 Task: Check the average views per listing of basement in the last 3 years.
Action: Mouse moved to (980, 215)
Screenshot: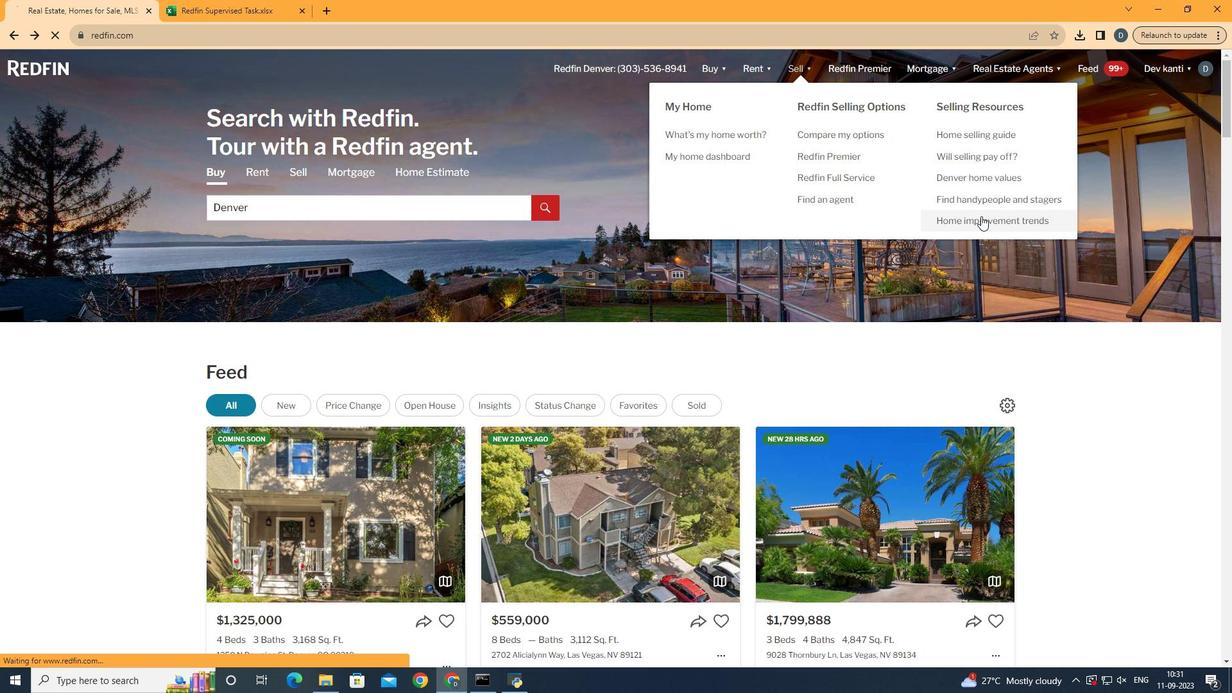 
Action: Mouse pressed left at (980, 215)
Screenshot: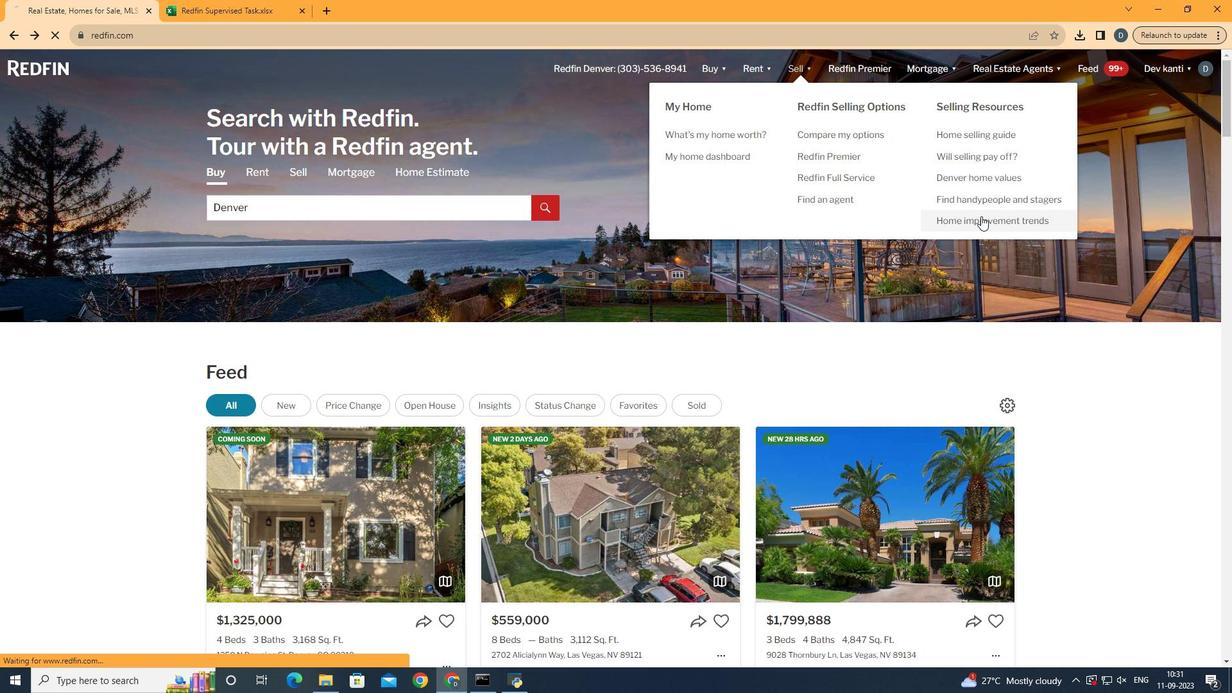 
Action: Mouse moved to (315, 238)
Screenshot: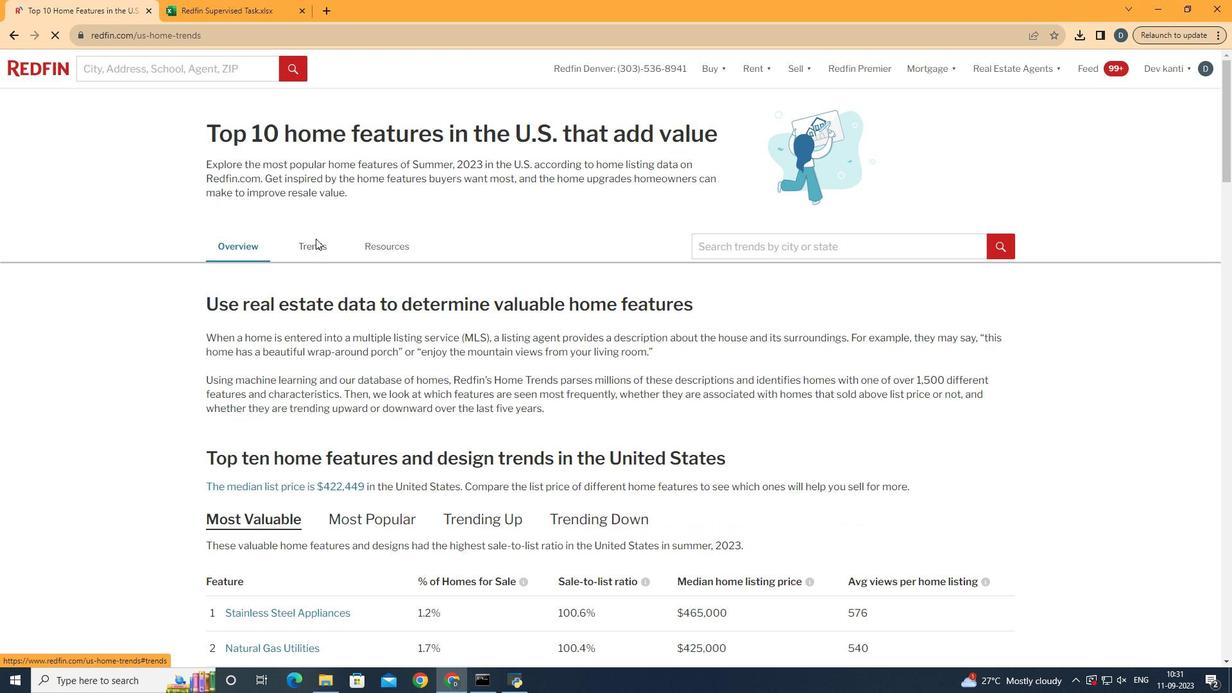 
Action: Mouse pressed left at (315, 238)
Screenshot: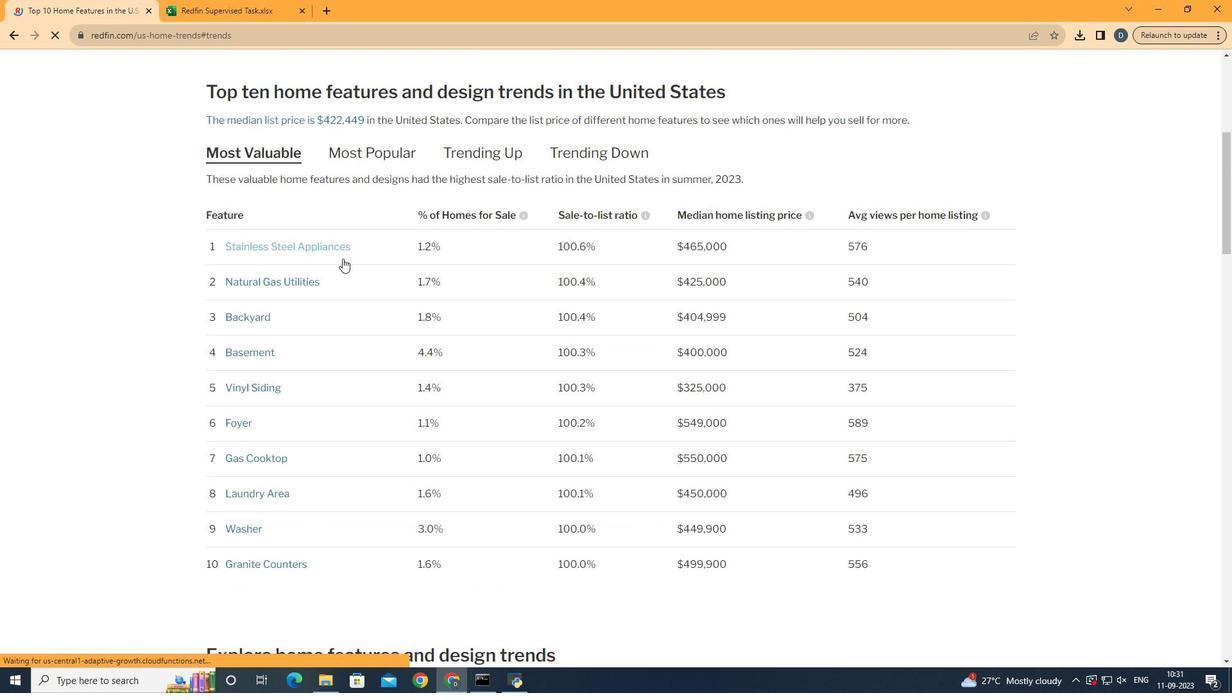 
Action: Mouse moved to (598, 319)
Screenshot: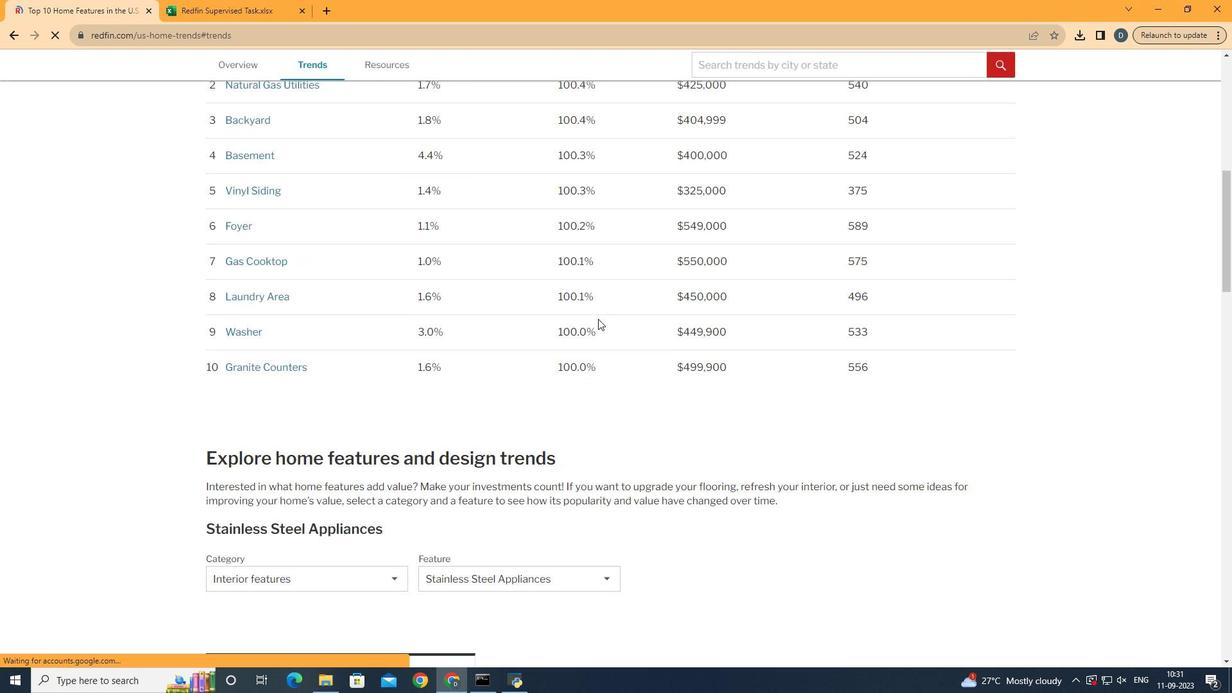 
Action: Mouse scrolled (598, 318) with delta (0, 0)
Screenshot: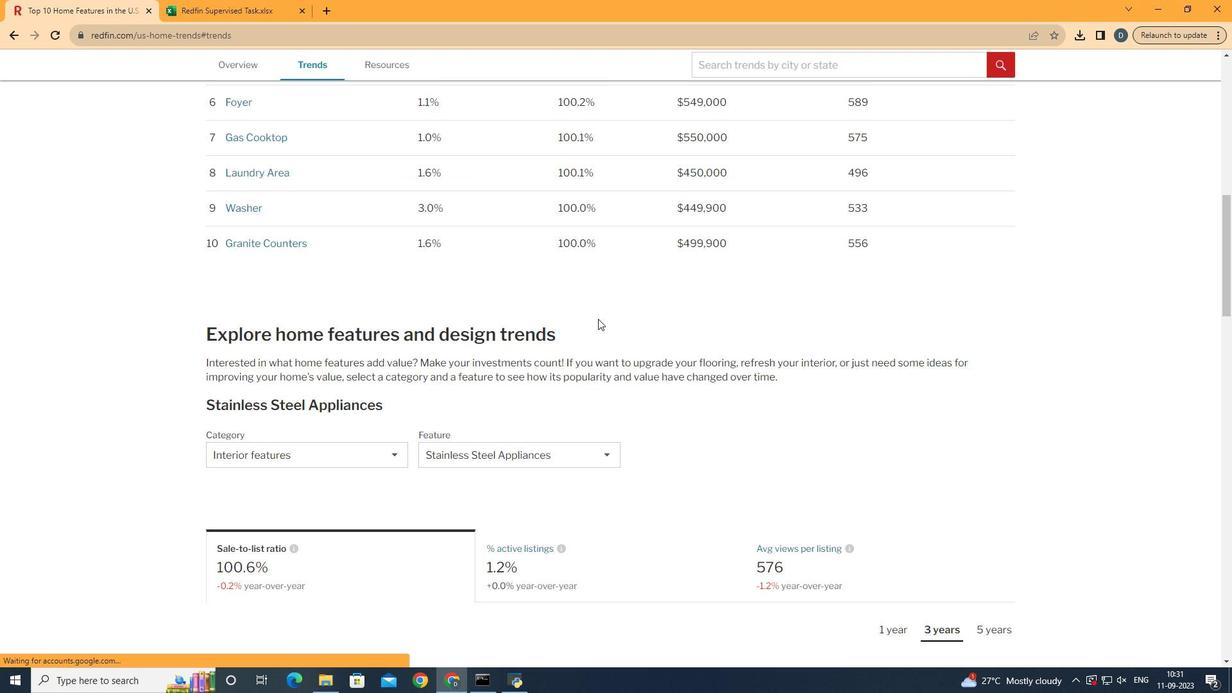 
Action: Mouse scrolled (598, 318) with delta (0, 0)
Screenshot: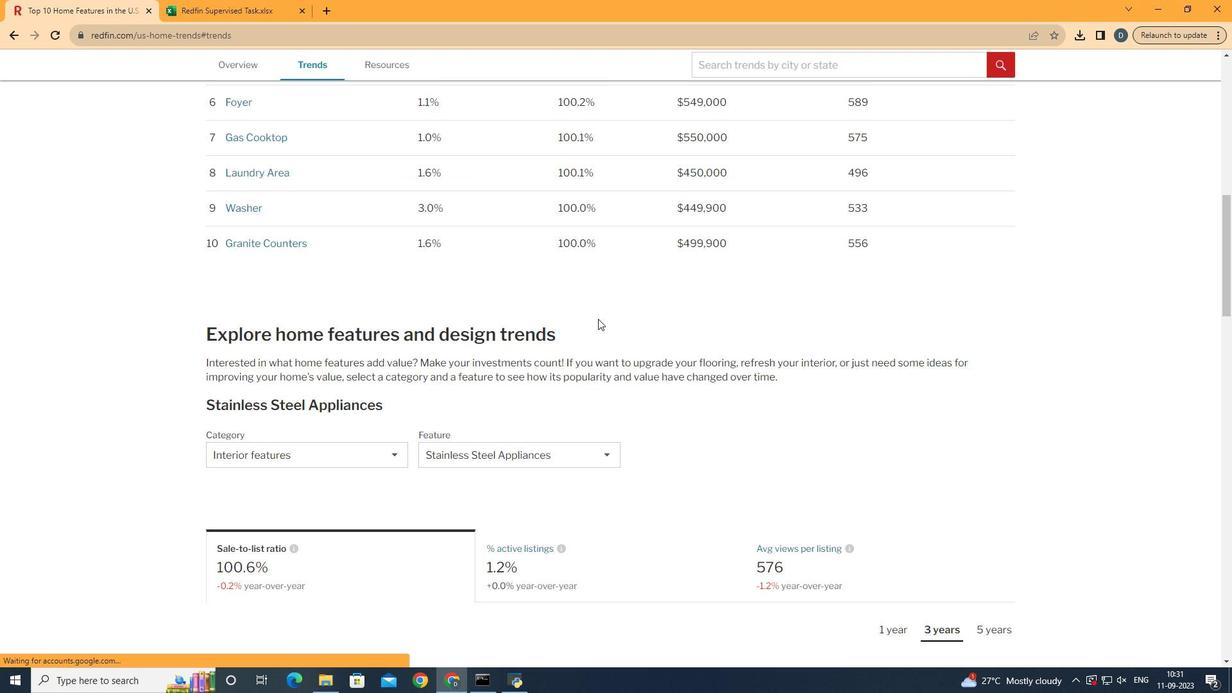
Action: Mouse scrolled (598, 318) with delta (0, 0)
Screenshot: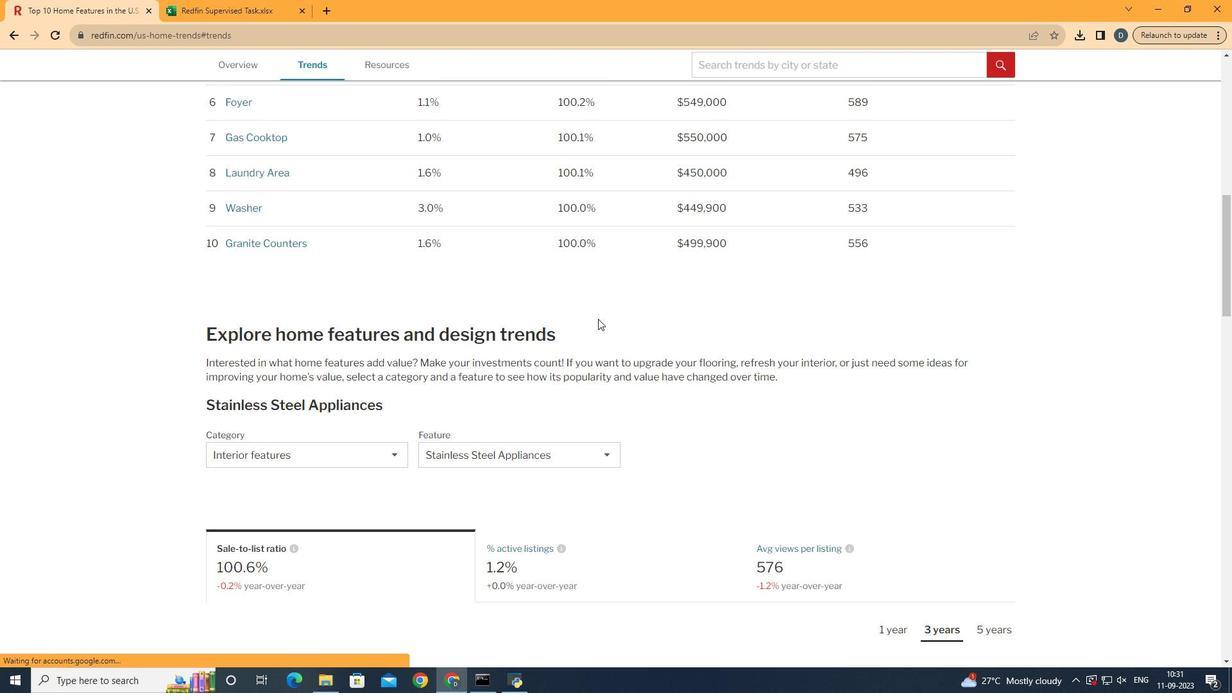 
Action: Mouse scrolled (598, 318) with delta (0, 0)
Screenshot: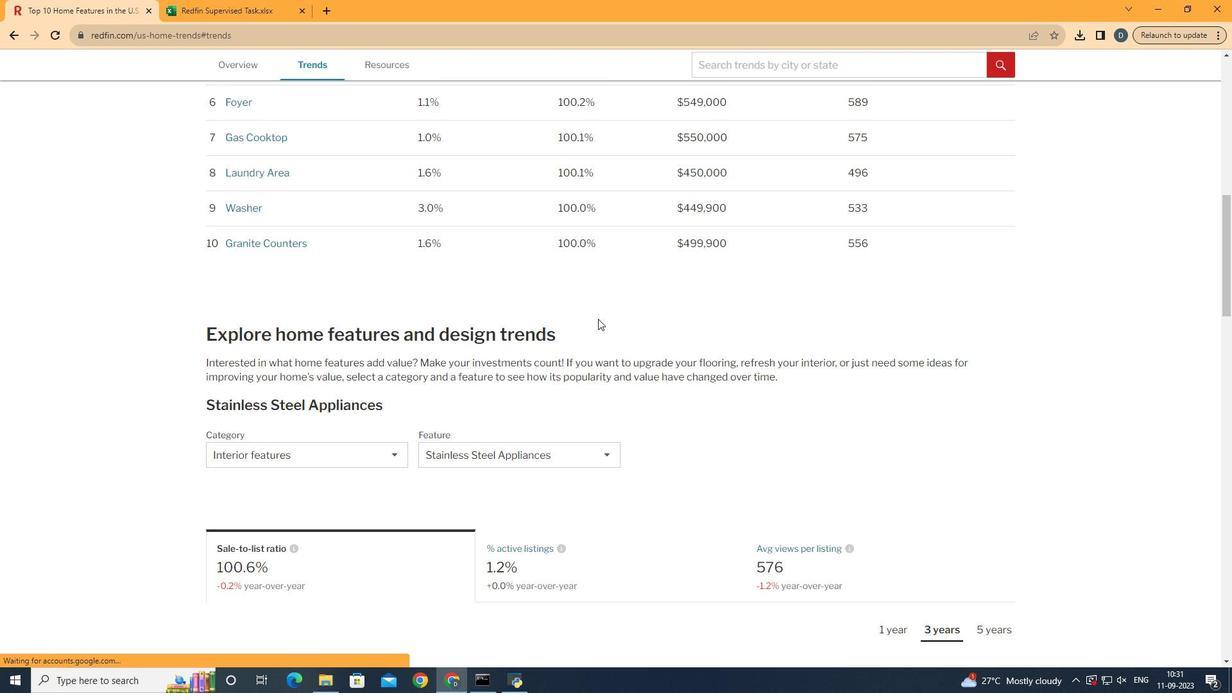 
Action: Mouse scrolled (598, 318) with delta (0, 0)
Screenshot: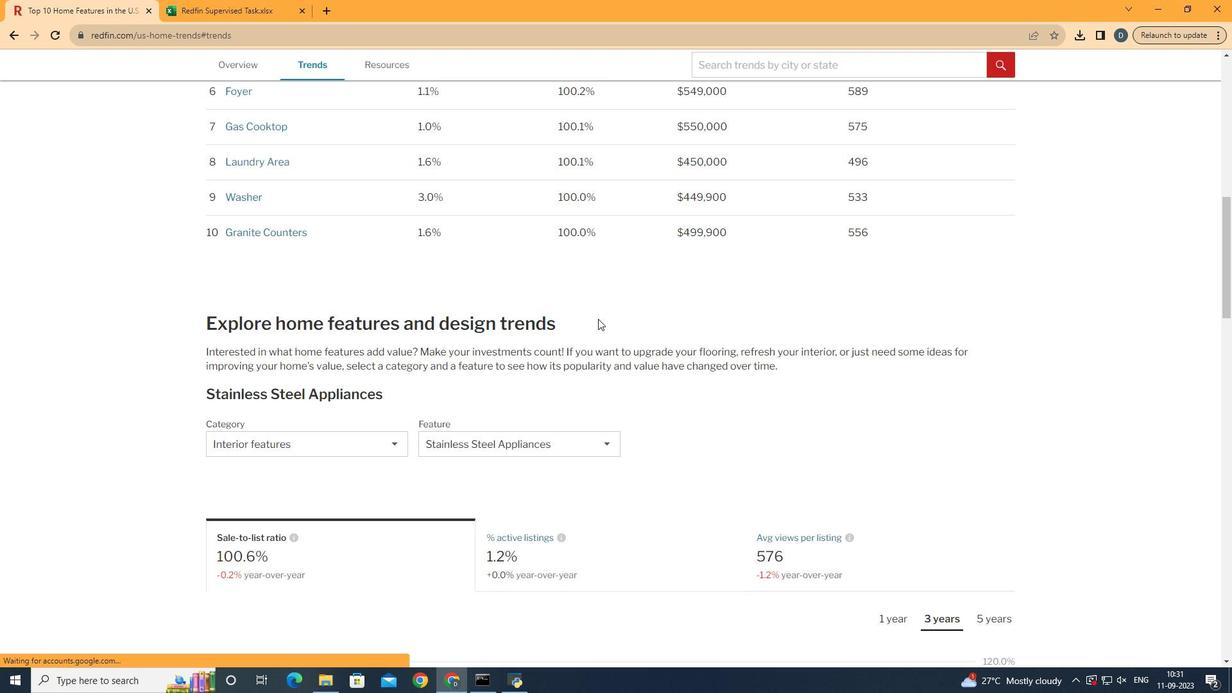 
Action: Mouse scrolled (598, 318) with delta (0, 0)
Screenshot: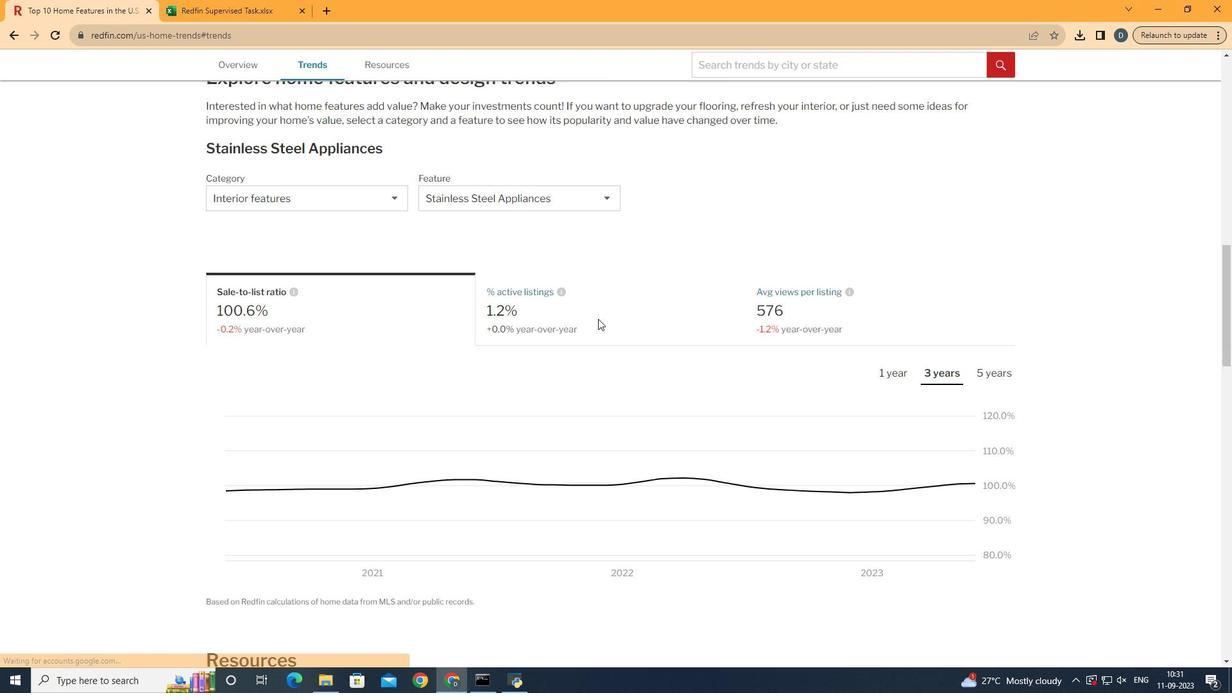 
Action: Mouse scrolled (598, 318) with delta (0, 0)
Screenshot: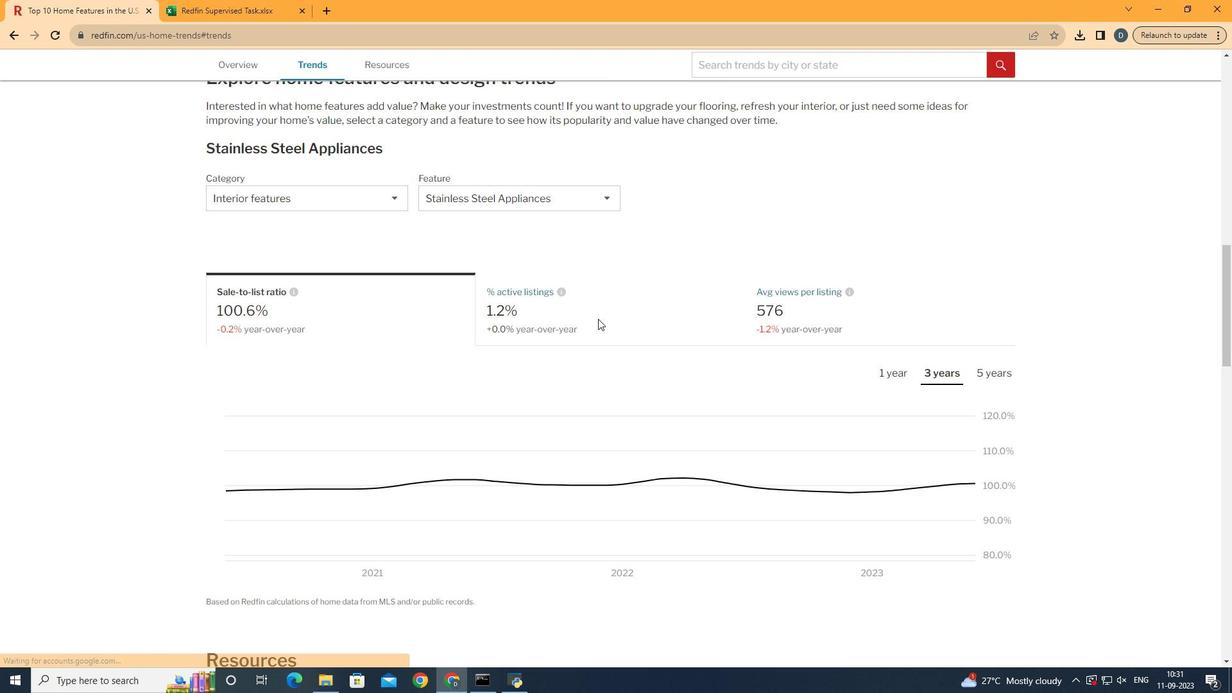 
Action: Mouse scrolled (598, 318) with delta (0, 0)
Screenshot: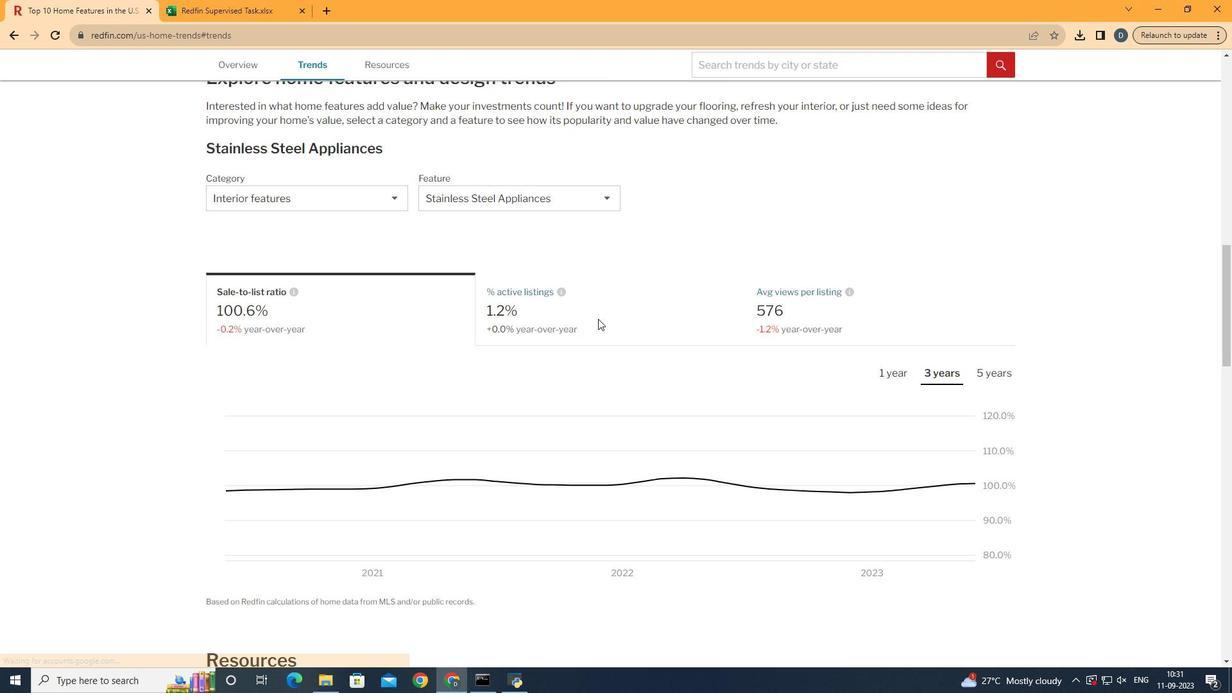 
Action: Mouse scrolled (598, 318) with delta (0, 0)
Screenshot: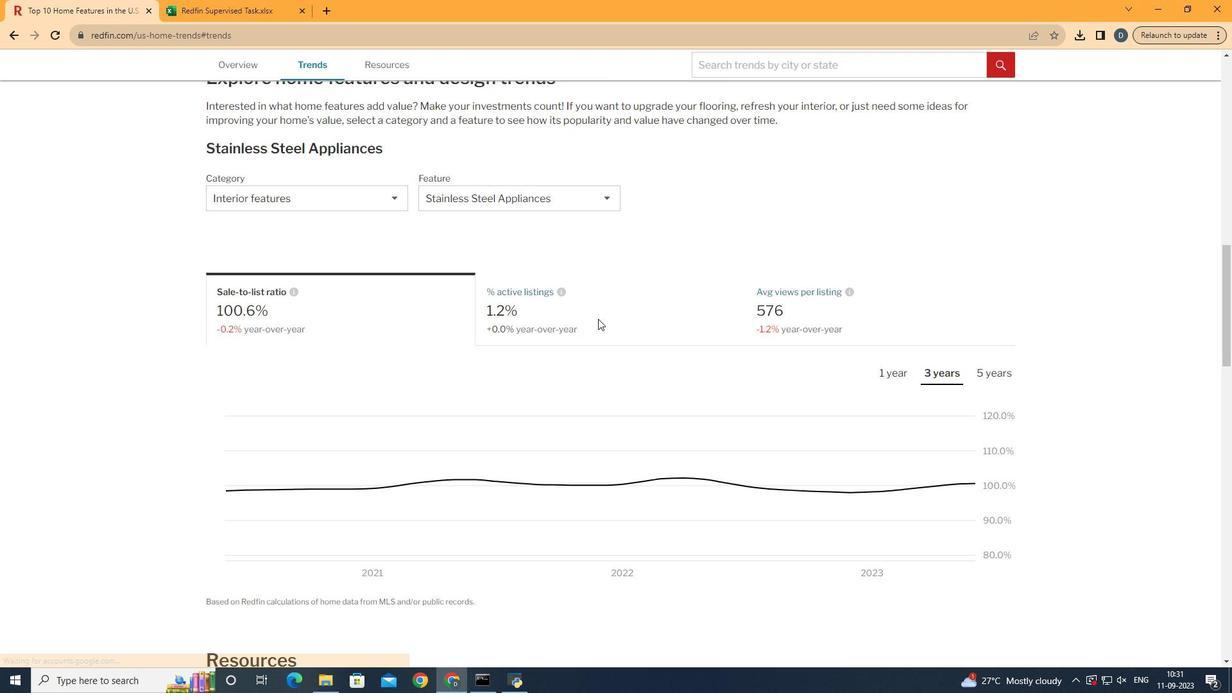 
Action: Mouse moved to (279, 191)
Screenshot: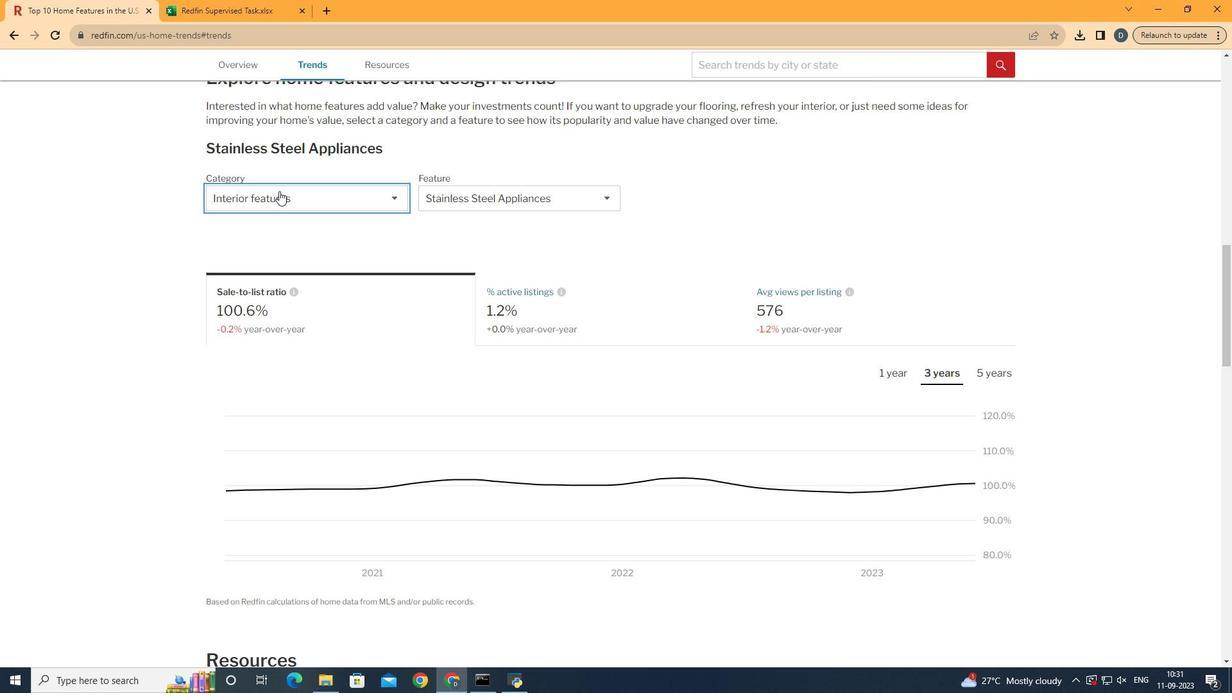 
Action: Mouse pressed left at (279, 191)
Screenshot: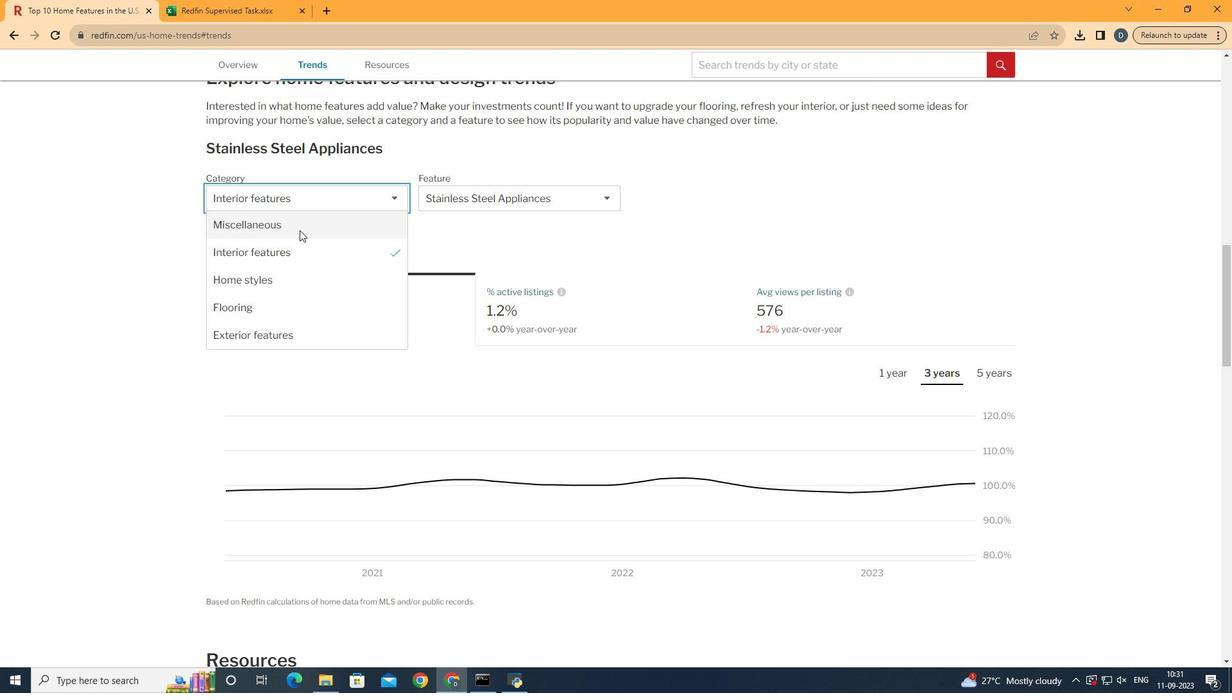 
Action: Mouse moved to (301, 259)
Screenshot: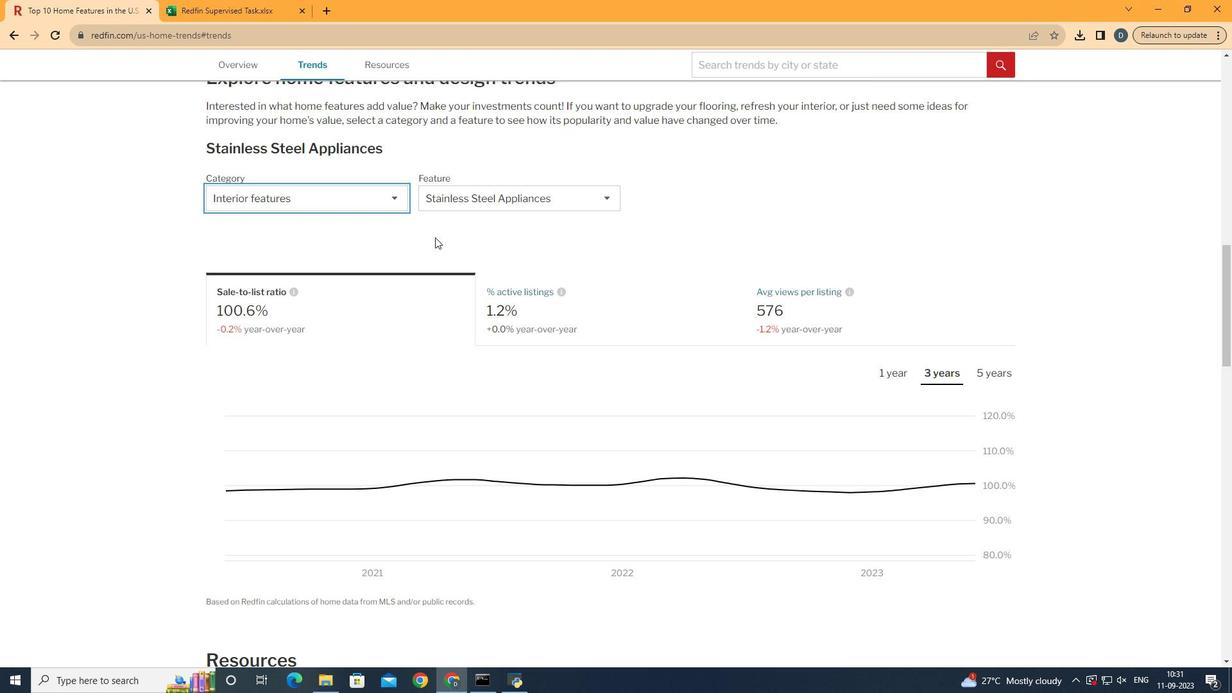 
Action: Mouse pressed left at (301, 259)
Screenshot: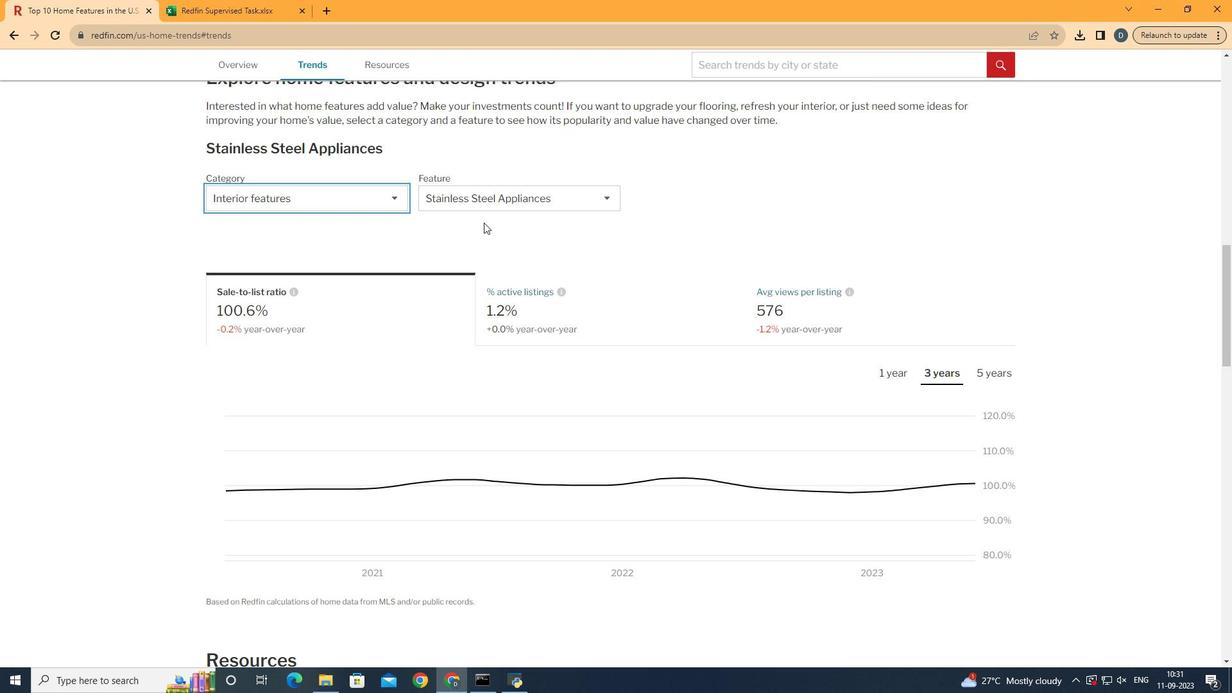 
Action: Mouse moved to (496, 203)
Screenshot: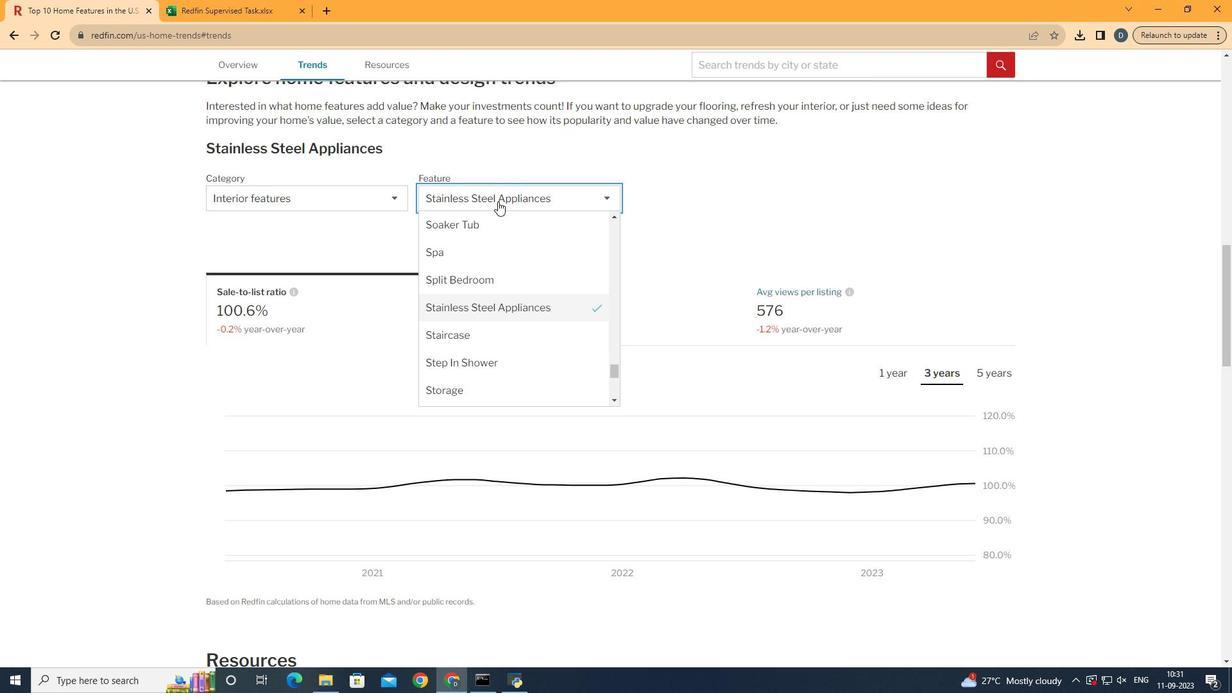 
Action: Mouse pressed left at (496, 203)
Screenshot: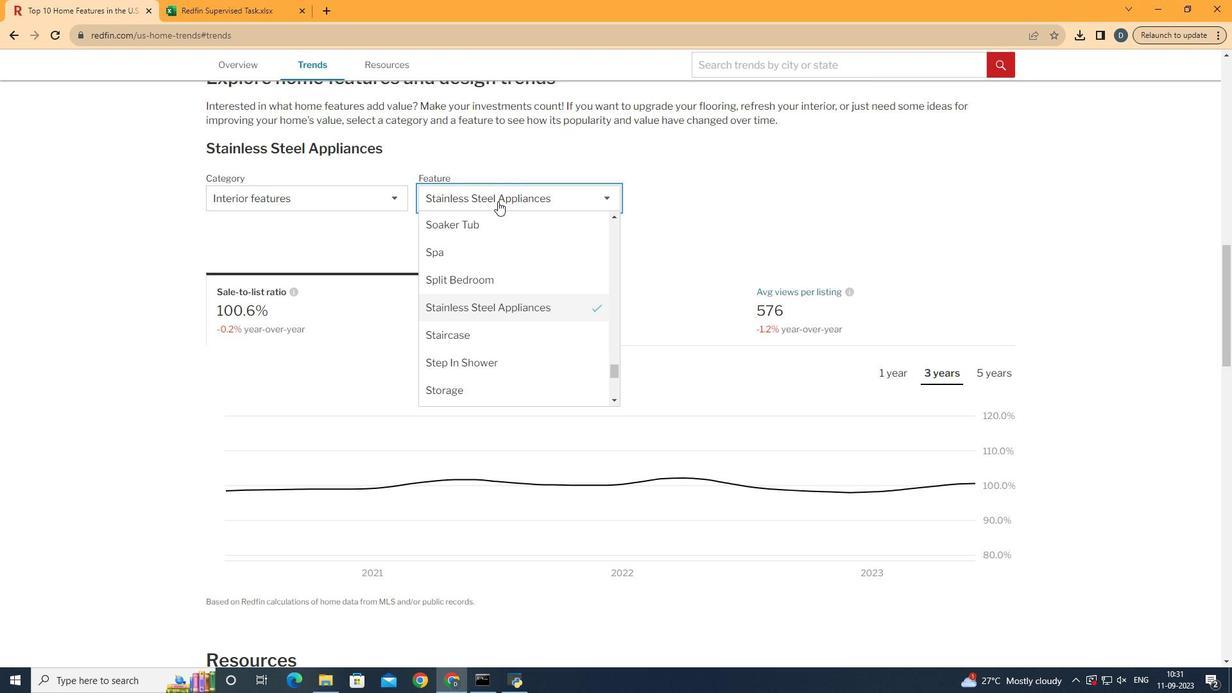 
Action: Mouse moved to (559, 351)
Screenshot: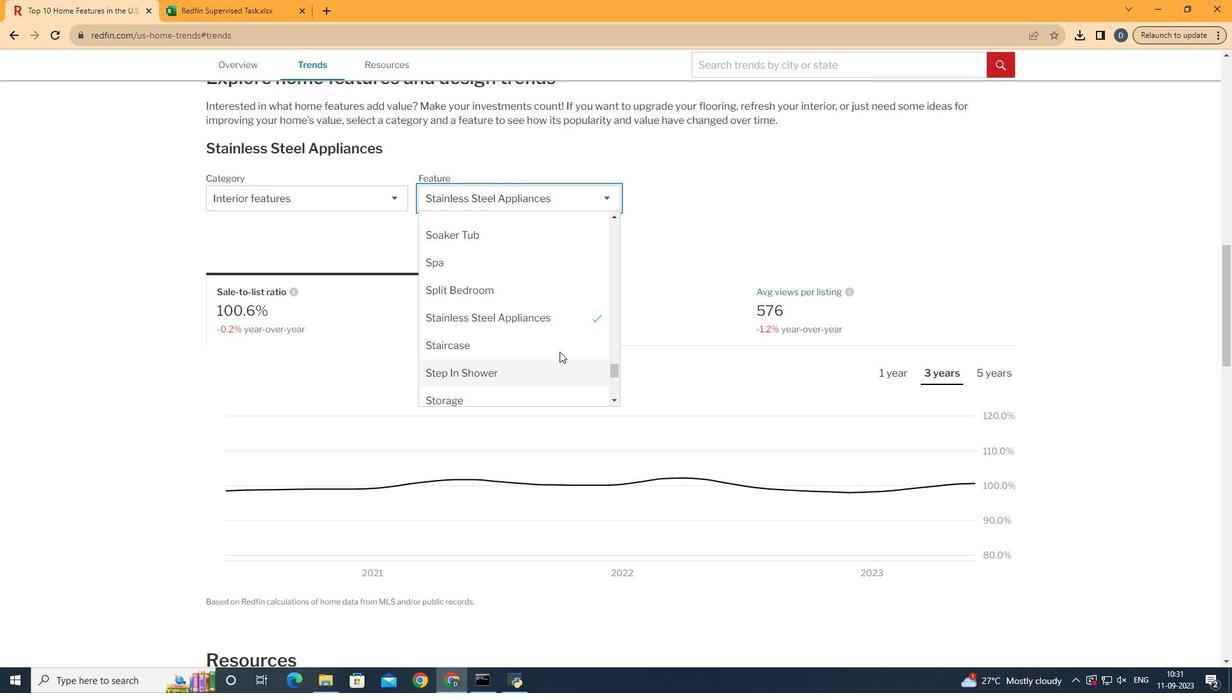 
Action: Mouse scrolled (559, 352) with delta (0, 0)
Screenshot: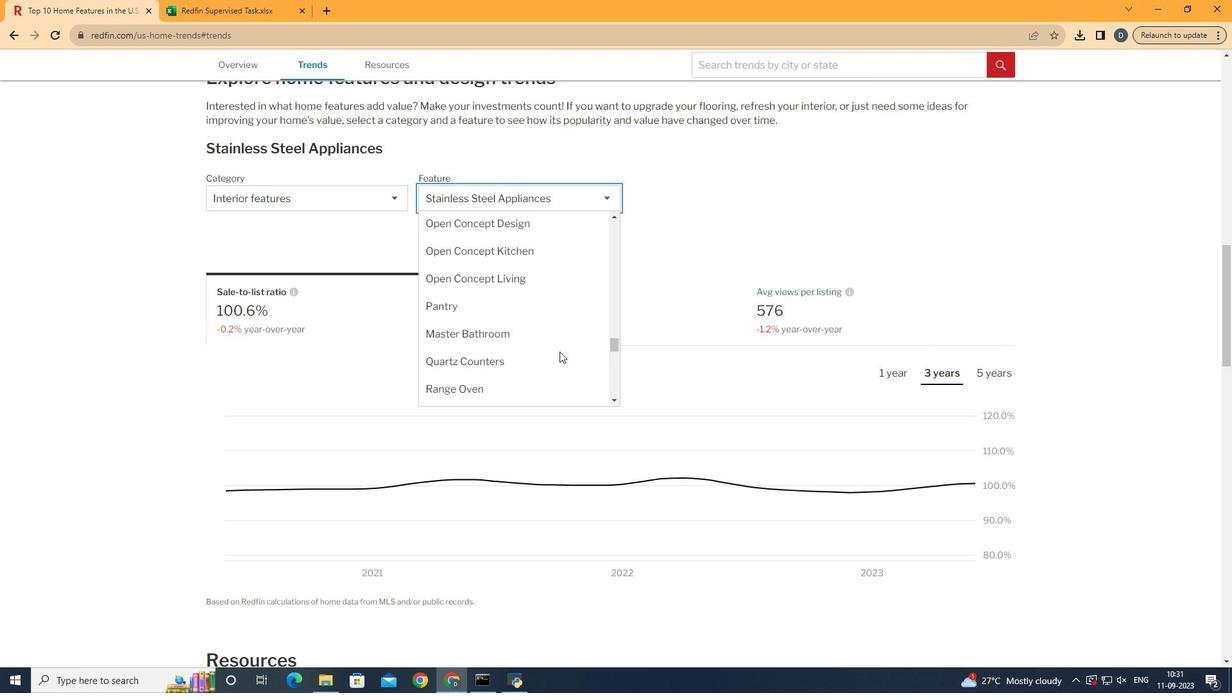 
Action: Mouse scrolled (559, 352) with delta (0, 0)
Screenshot: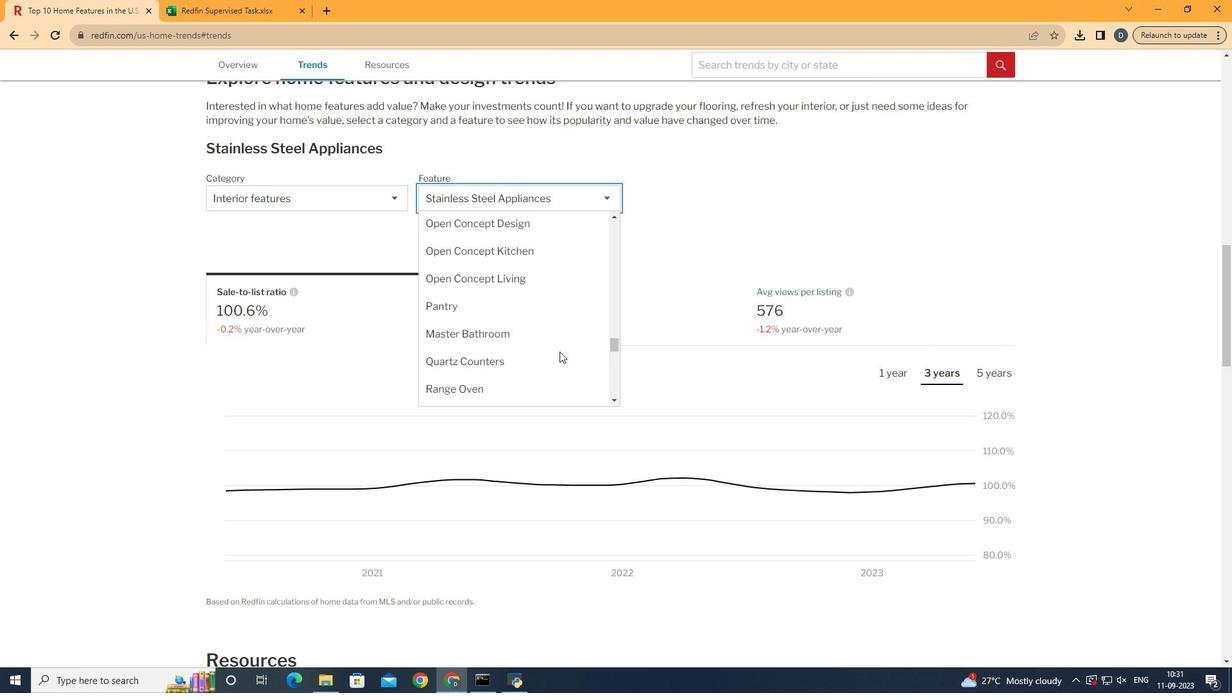 
Action: Mouse scrolled (559, 352) with delta (0, 0)
Screenshot: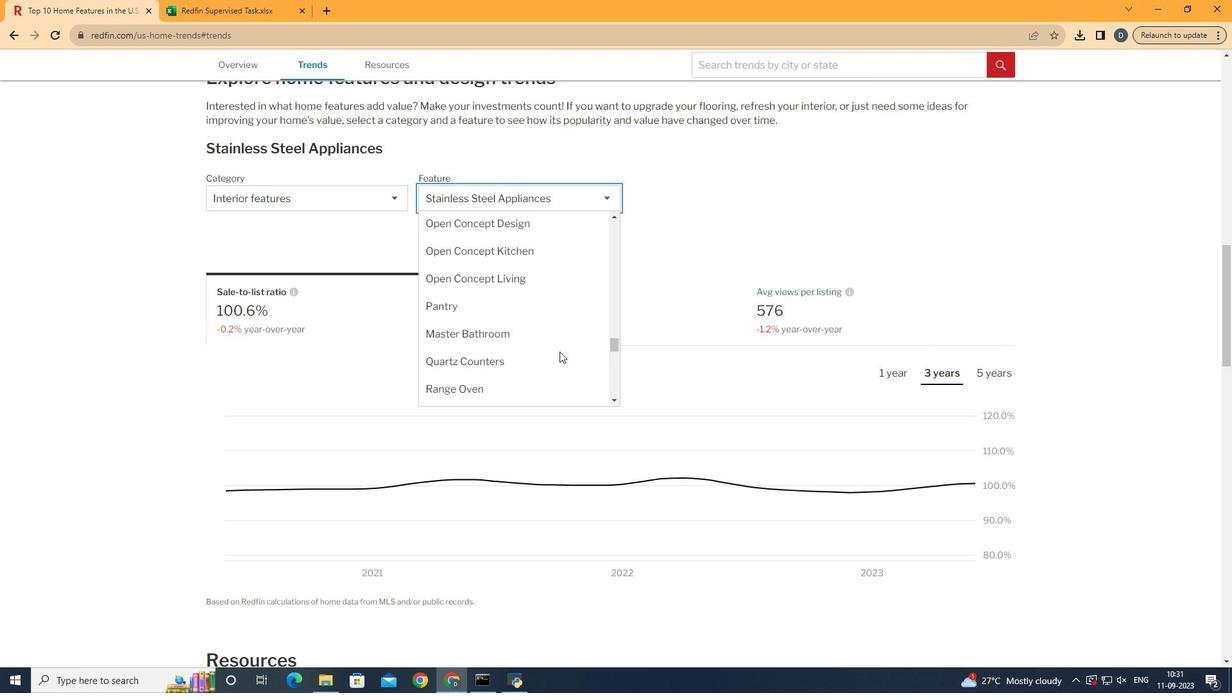 
Action: Mouse scrolled (559, 352) with delta (0, 0)
Screenshot: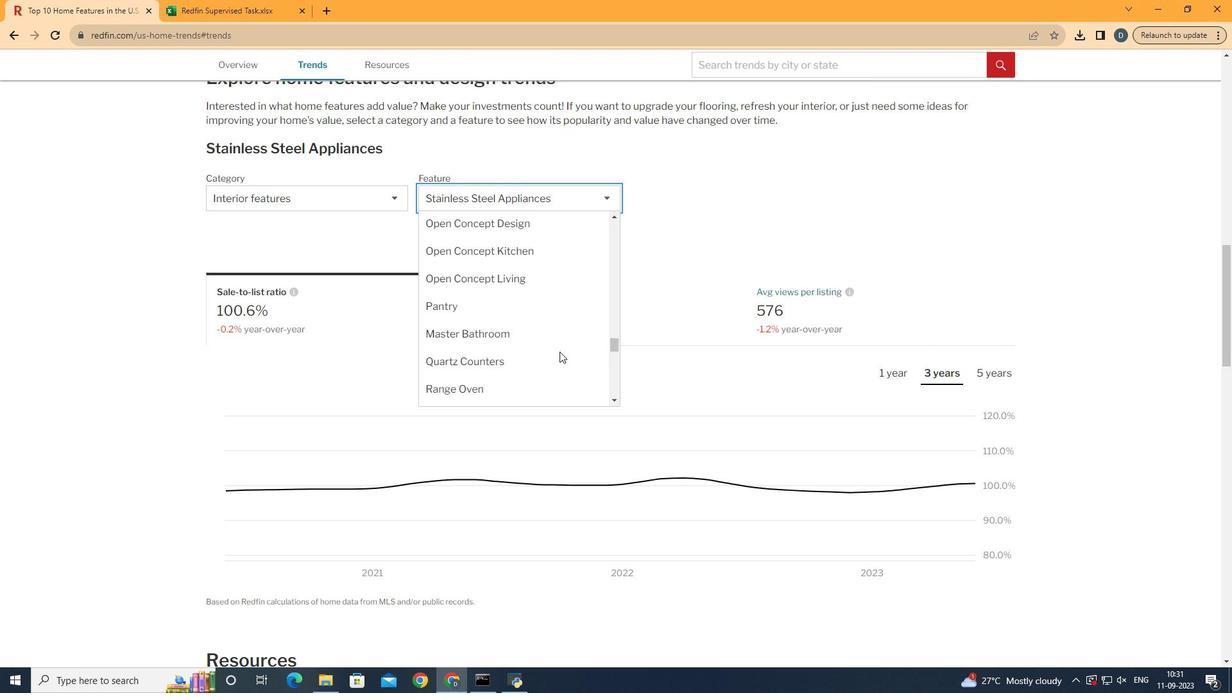 
Action: Mouse scrolled (559, 352) with delta (0, 0)
Screenshot: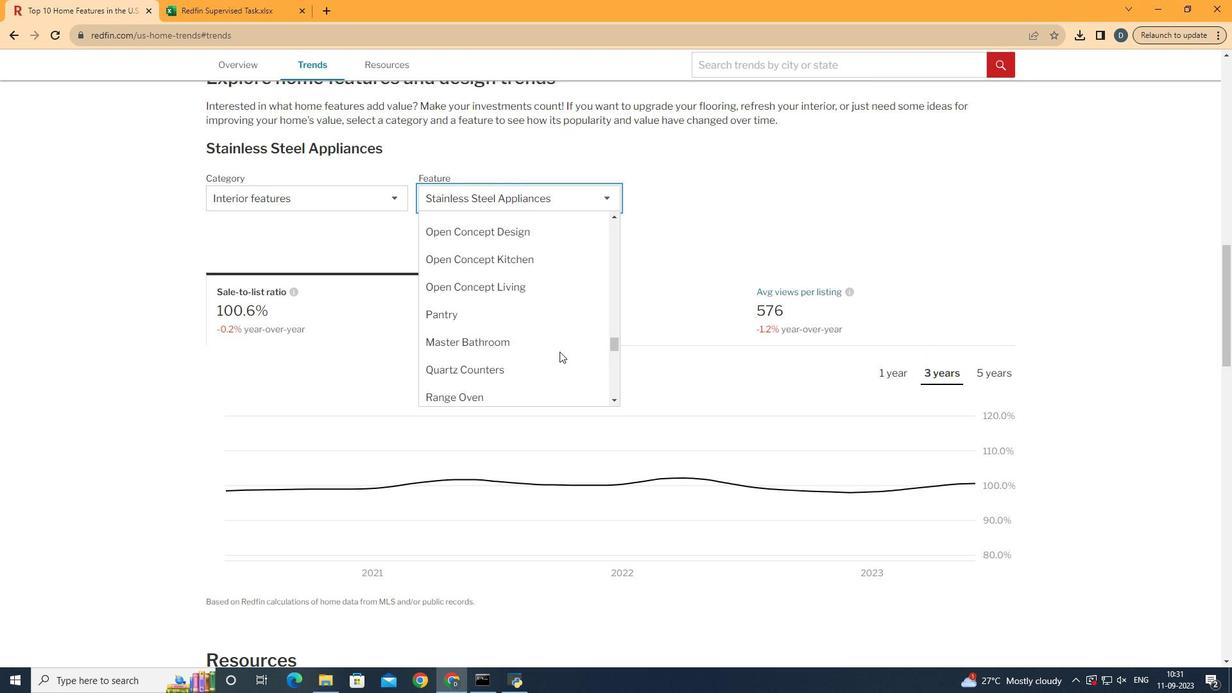 
Action: Mouse scrolled (559, 352) with delta (0, 0)
Screenshot: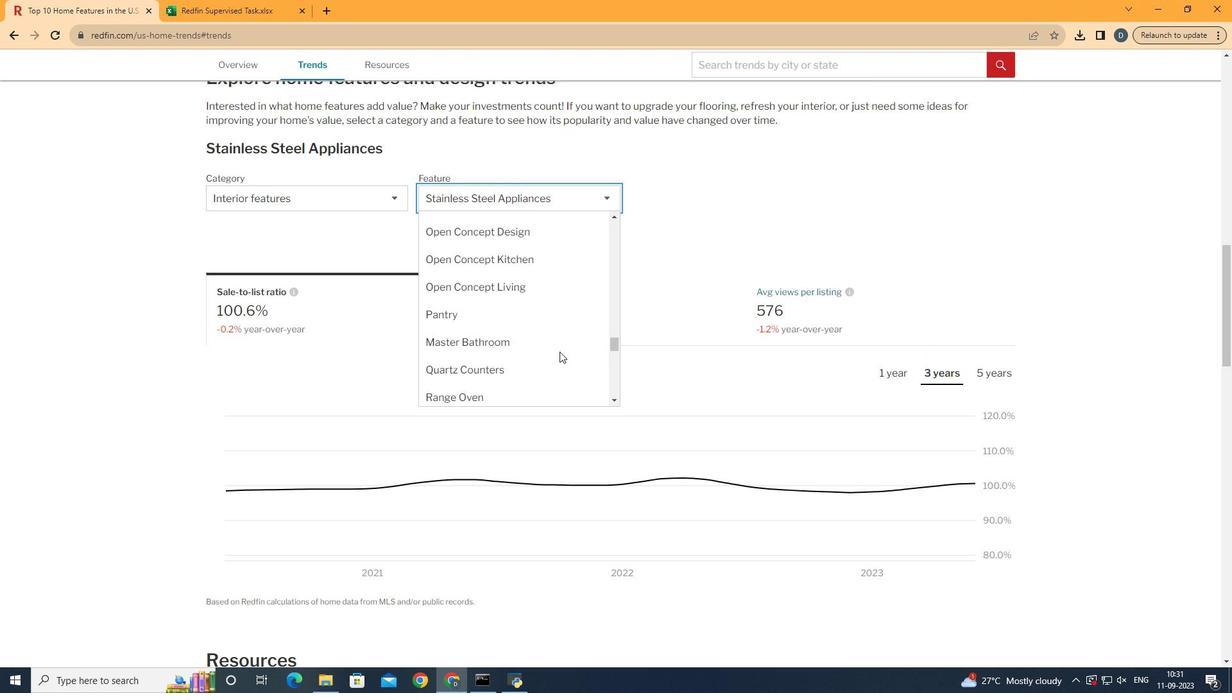 
Action: Mouse scrolled (559, 352) with delta (0, 0)
Screenshot: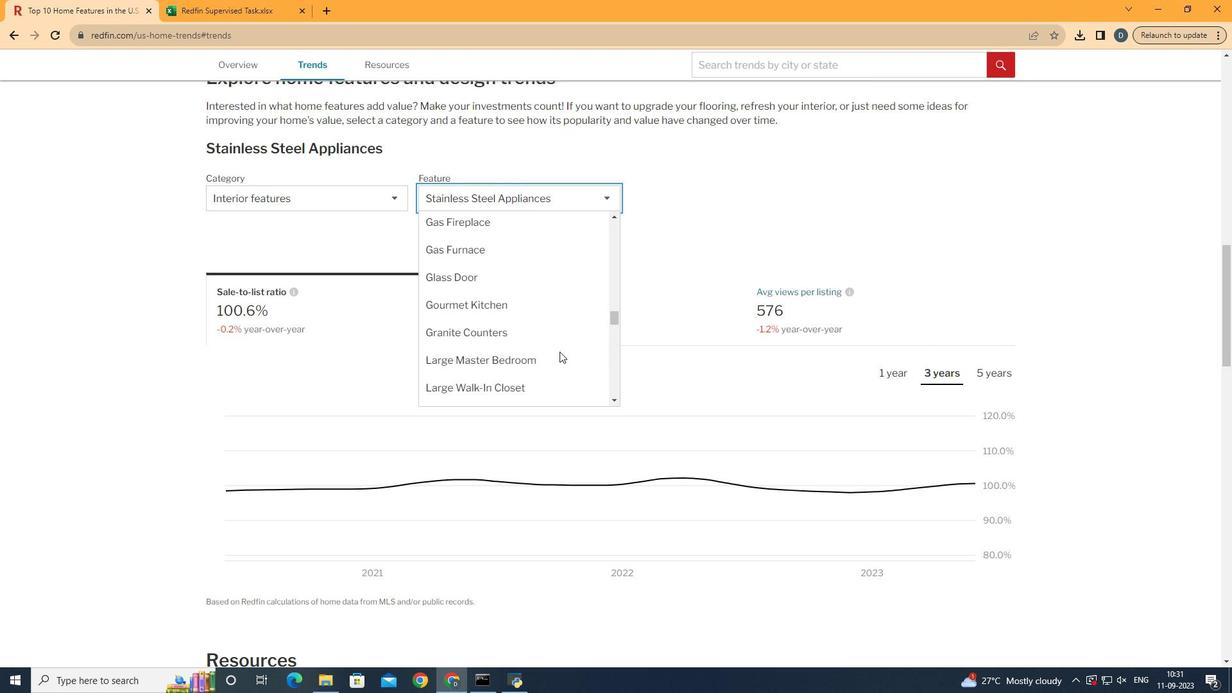 
Action: Mouse scrolled (559, 352) with delta (0, 0)
Screenshot: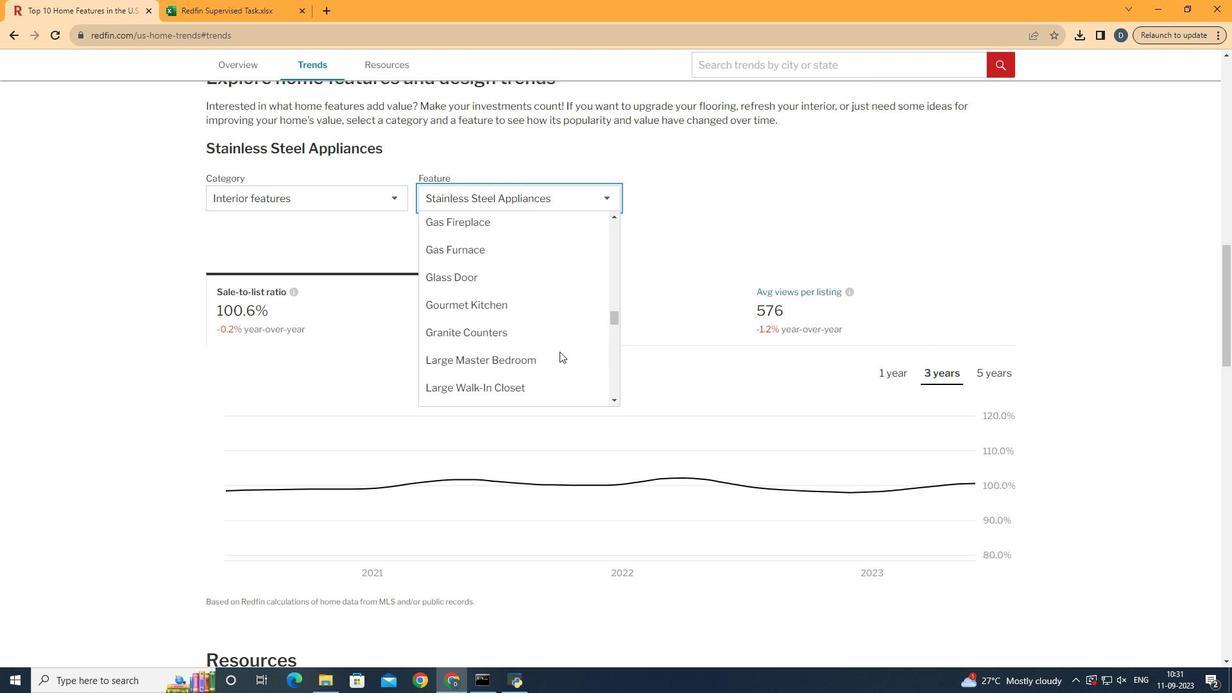
Action: Mouse scrolled (559, 352) with delta (0, 0)
Screenshot: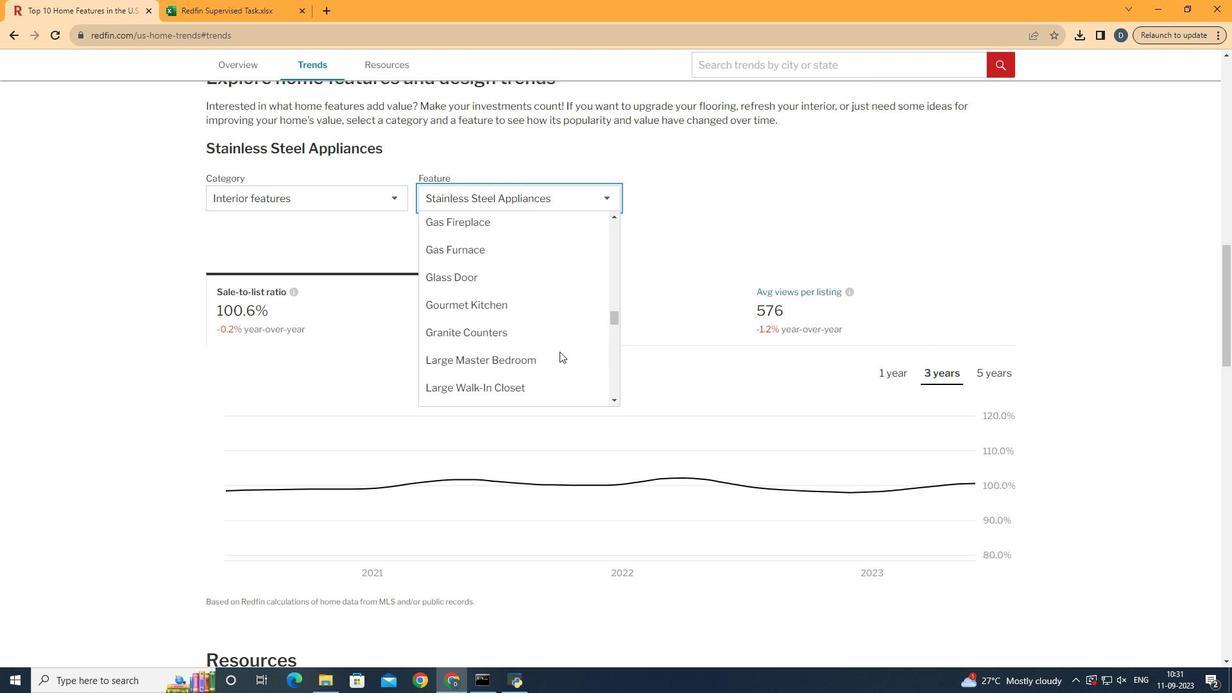 
Action: Mouse scrolled (559, 352) with delta (0, 0)
Screenshot: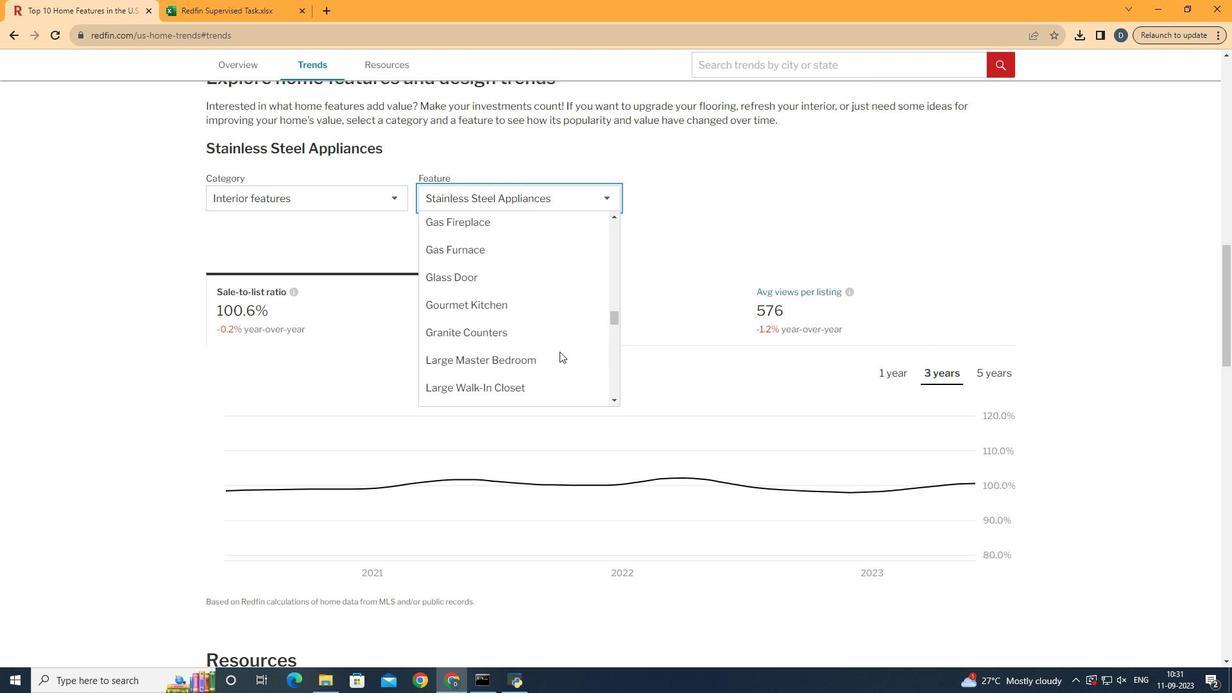 
Action: Mouse scrolled (559, 352) with delta (0, 0)
Screenshot: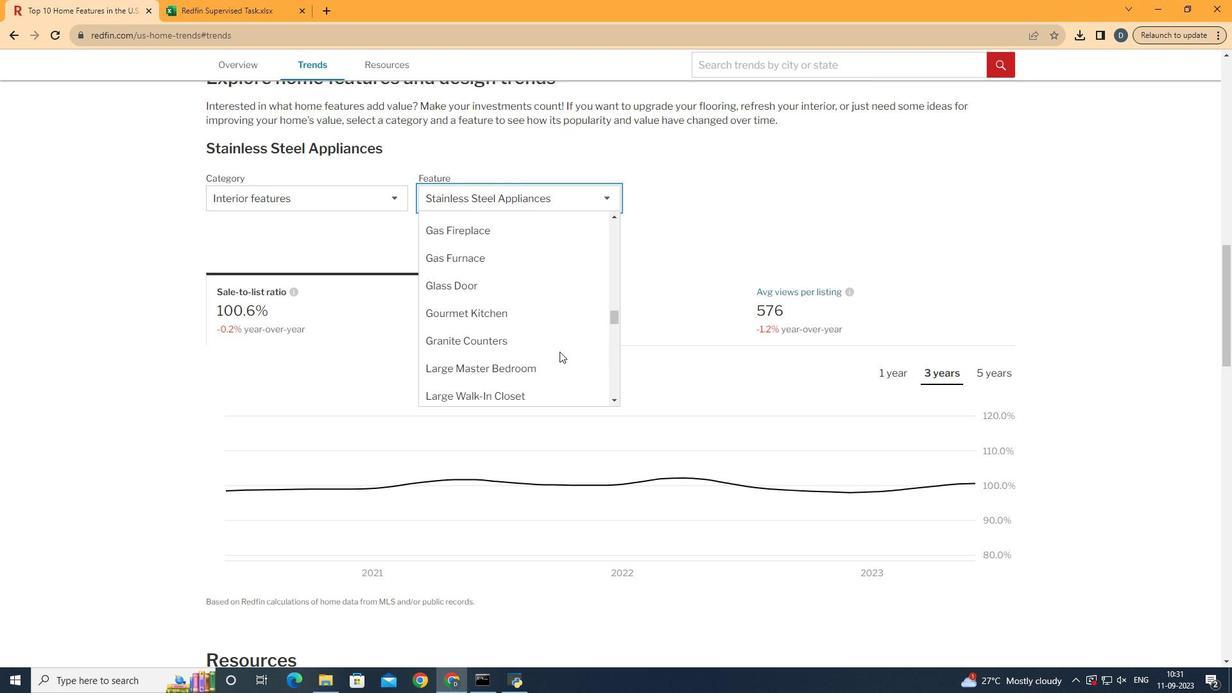 
Action: Mouse scrolled (559, 352) with delta (0, 0)
Screenshot: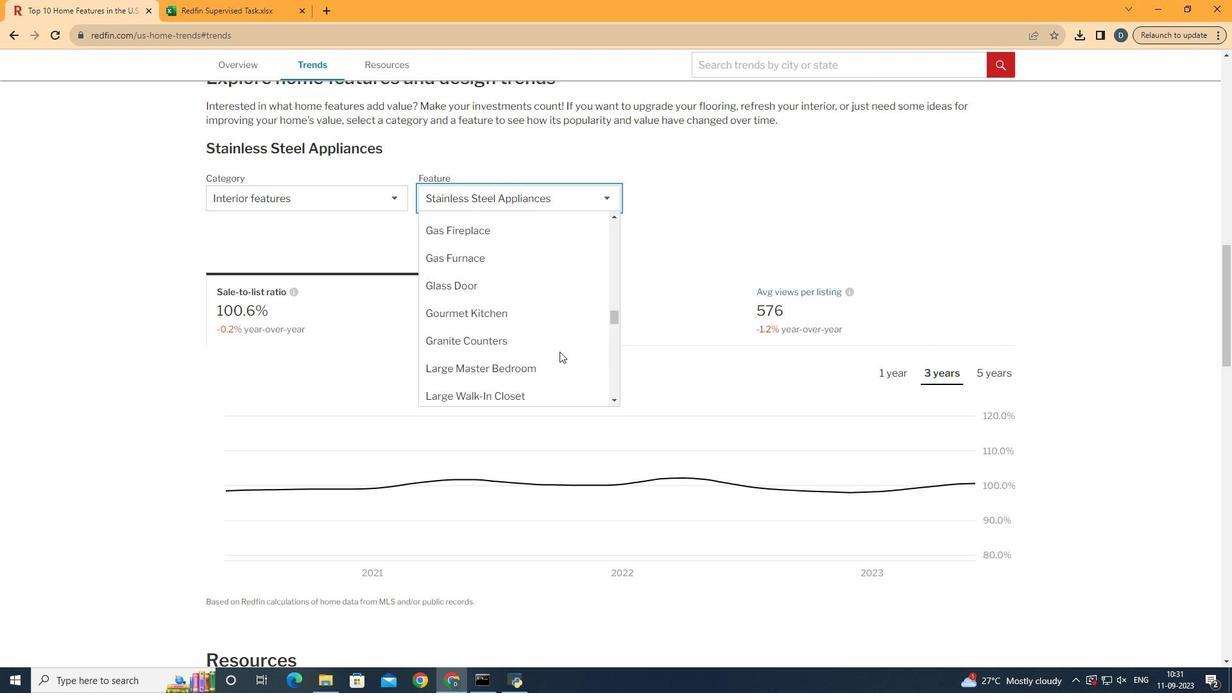 
Action: Mouse scrolled (559, 352) with delta (0, 0)
Screenshot: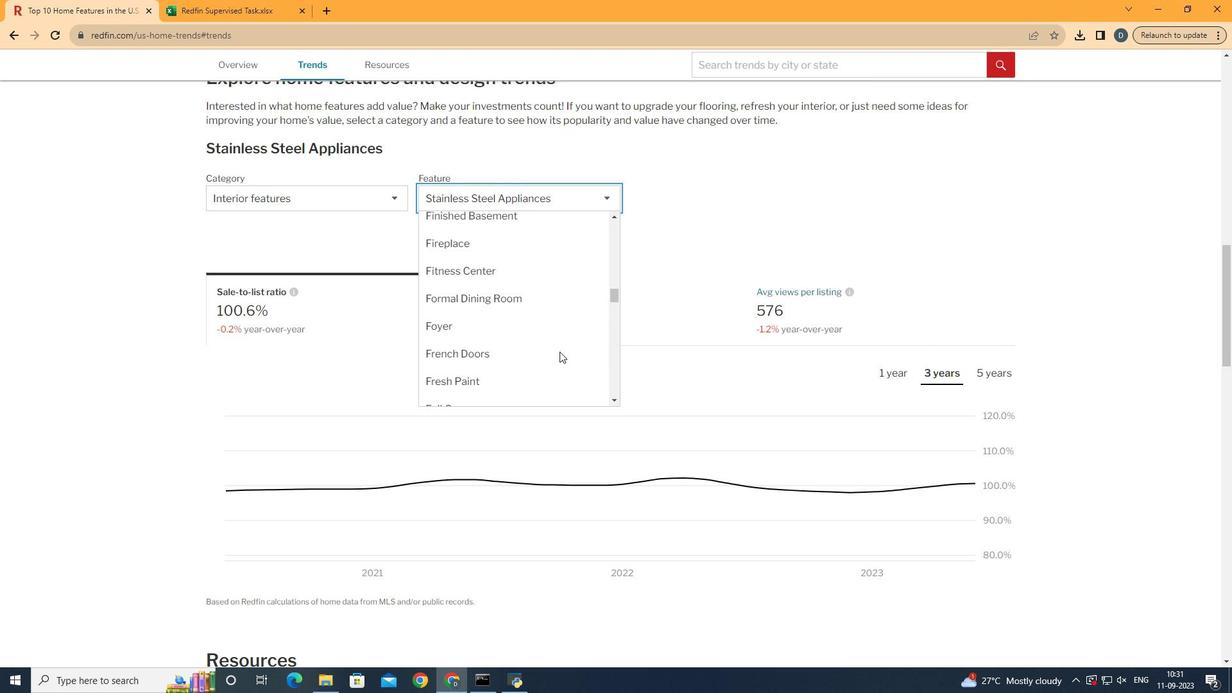
Action: Mouse scrolled (559, 352) with delta (0, 0)
Screenshot: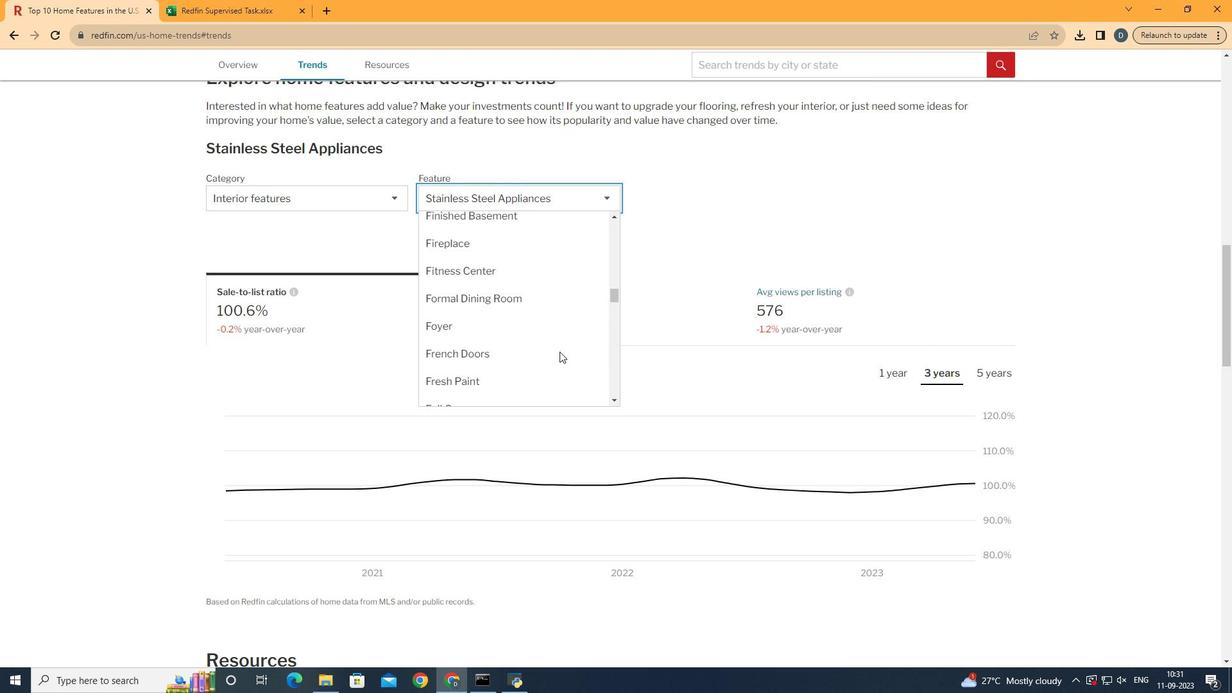 
Action: Mouse scrolled (559, 352) with delta (0, 0)
Screenshot: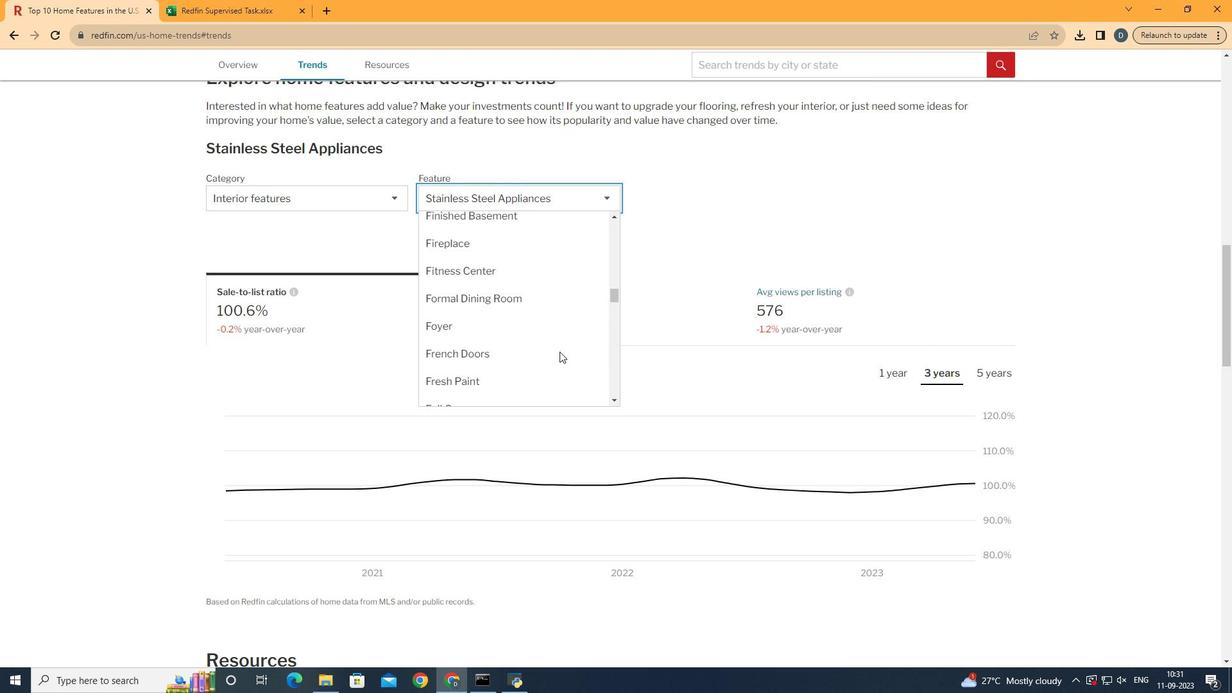 
Action: Mouse scrolled (559, 352) with delta (0, 0)
Screenshot: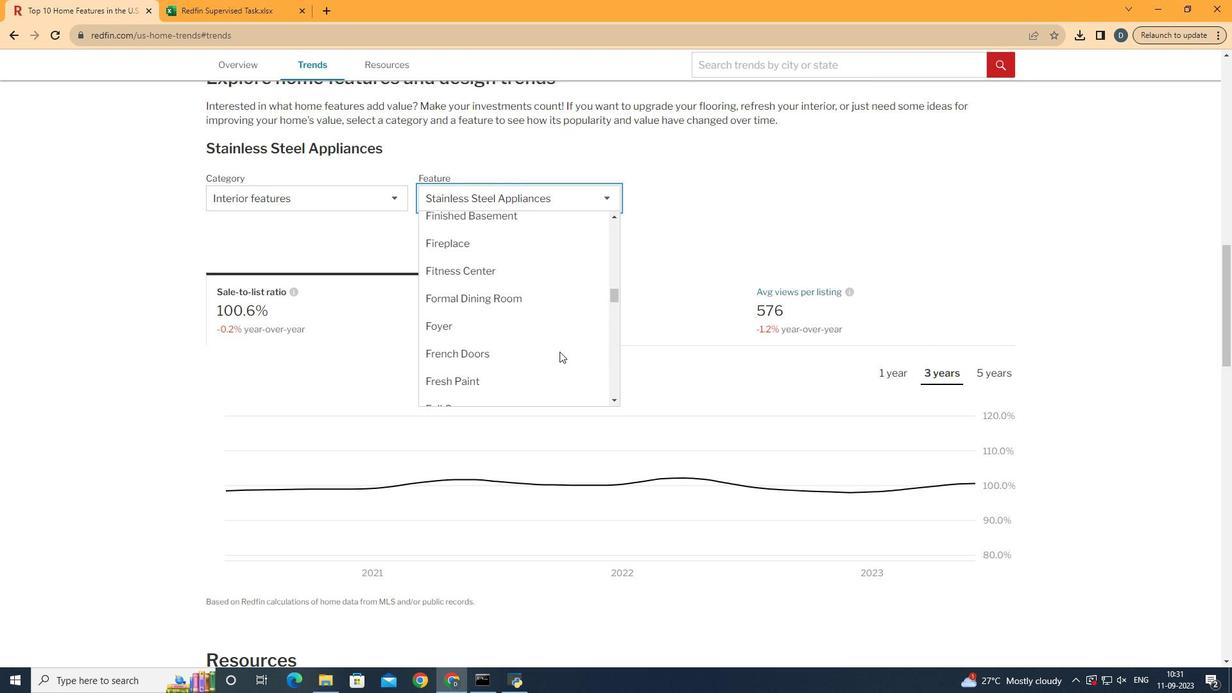 
Action: Mouse scrolled (559, 352) with delta (0, 0)
Screenshot: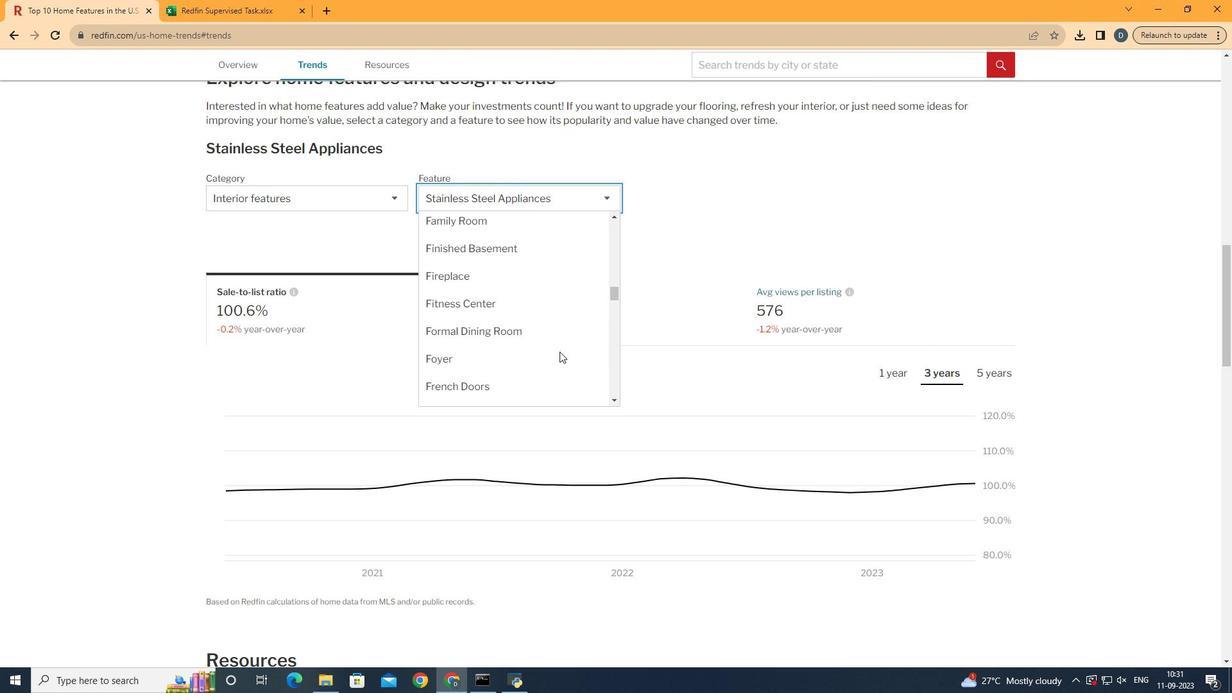 
Action: Mouse scrolled (559, 352) with delta (0, 0)
Screenshot: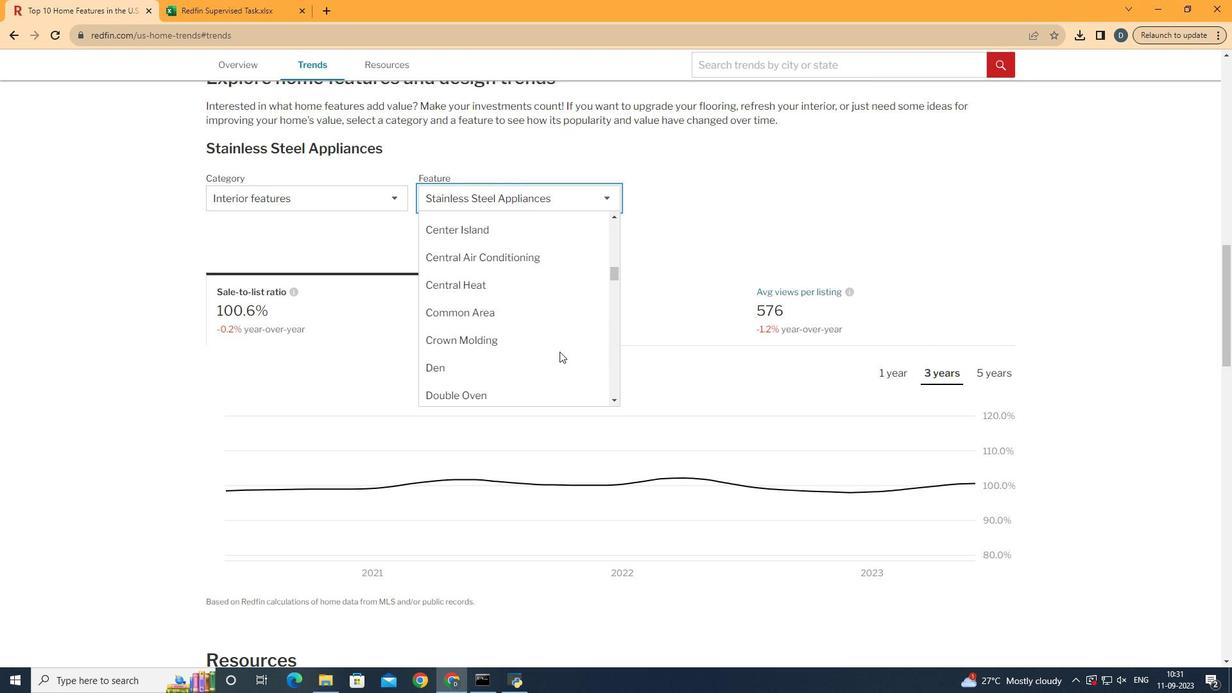
Action: Mouse scrolled (559, 352) with delta (0, 0)
Screenshot: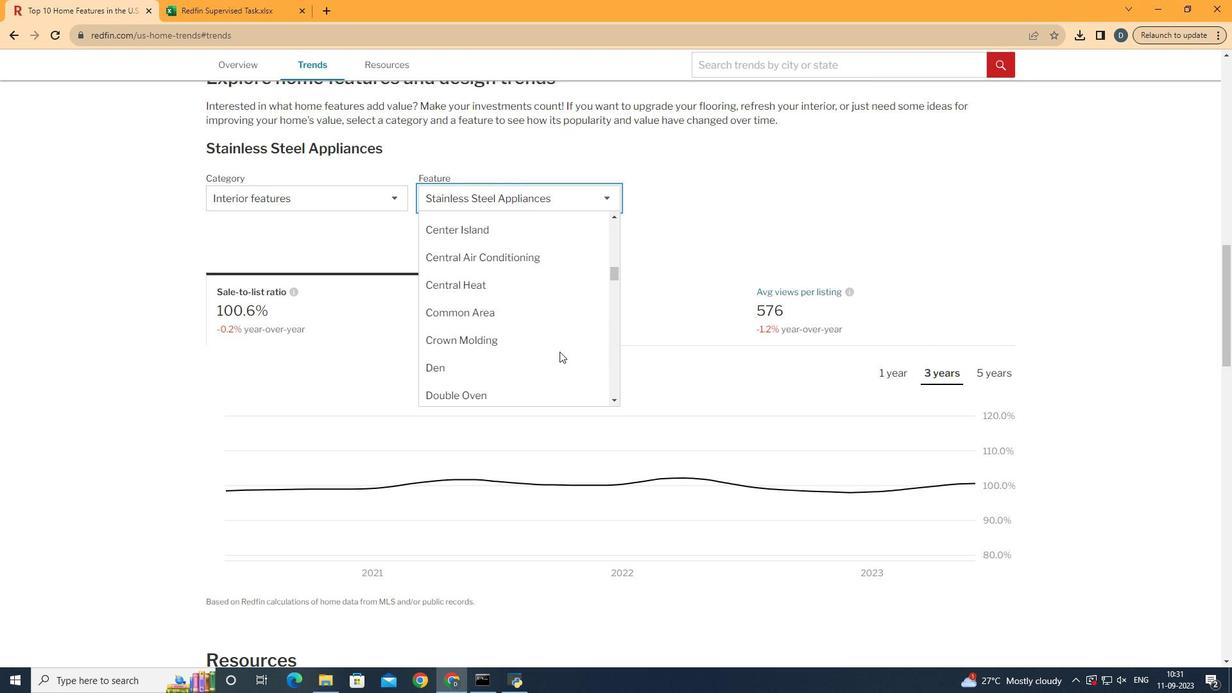 
Action: Mouse scrolled (559, 352) with delta (0, 0)
Screenshot: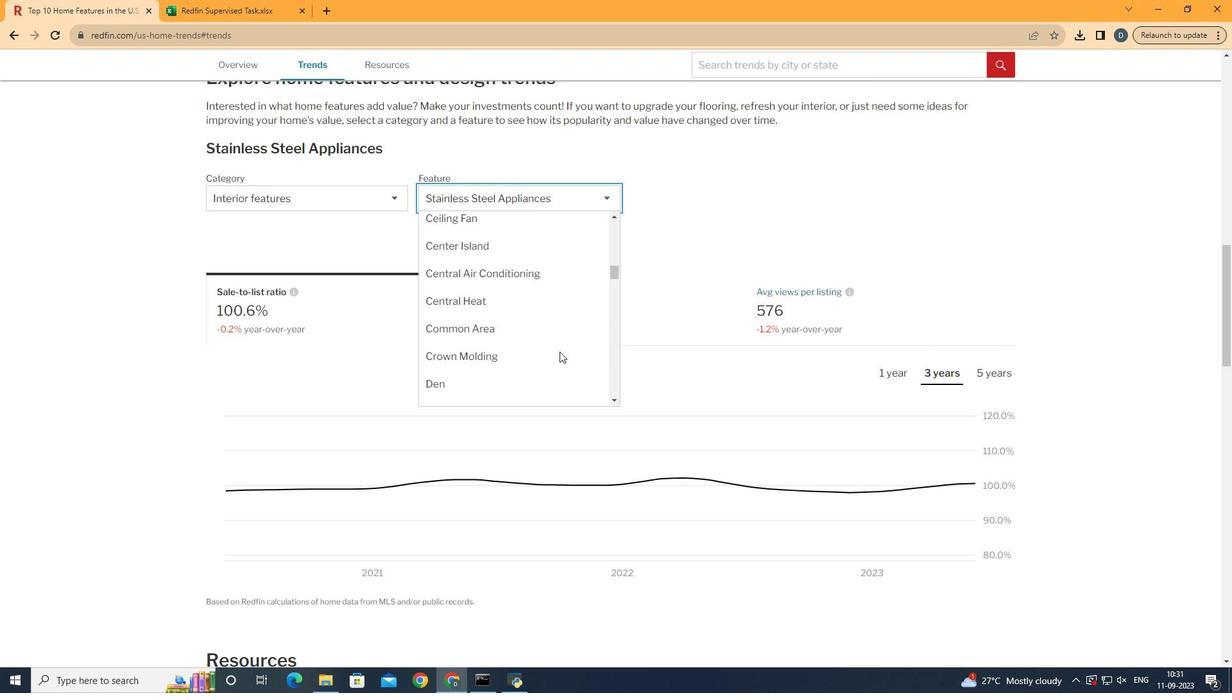 
Action: Mouse scrolled (559, 352) with delta (0, 0)
Screenshot: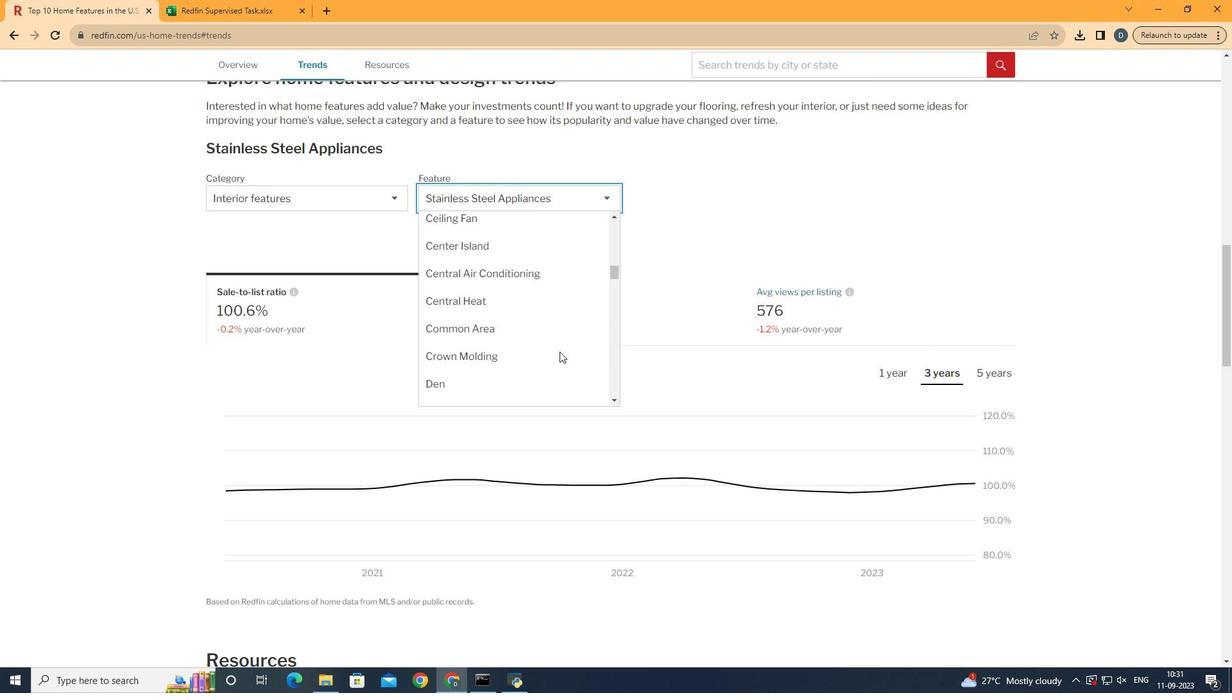 
Action: Mouse scrolled (559, 352) with delta (0, 0)
Screenshot: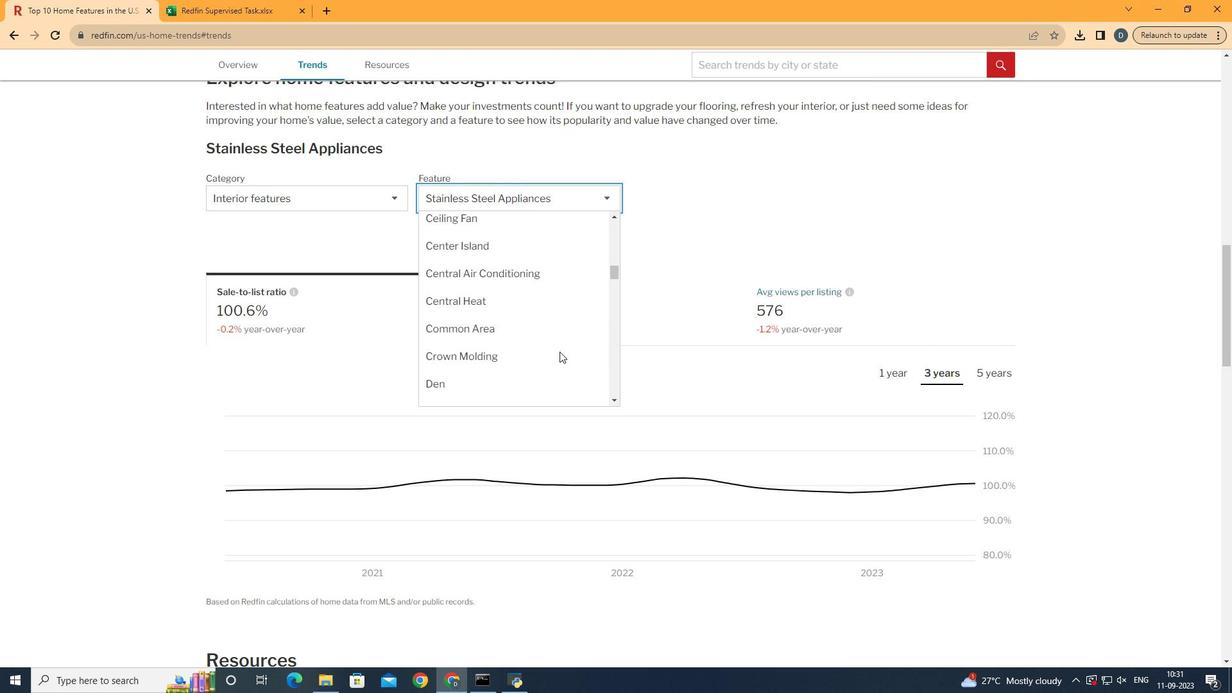 
Action: Mouse scrolled (559, 352) with delta (0, 0)
Screenshot: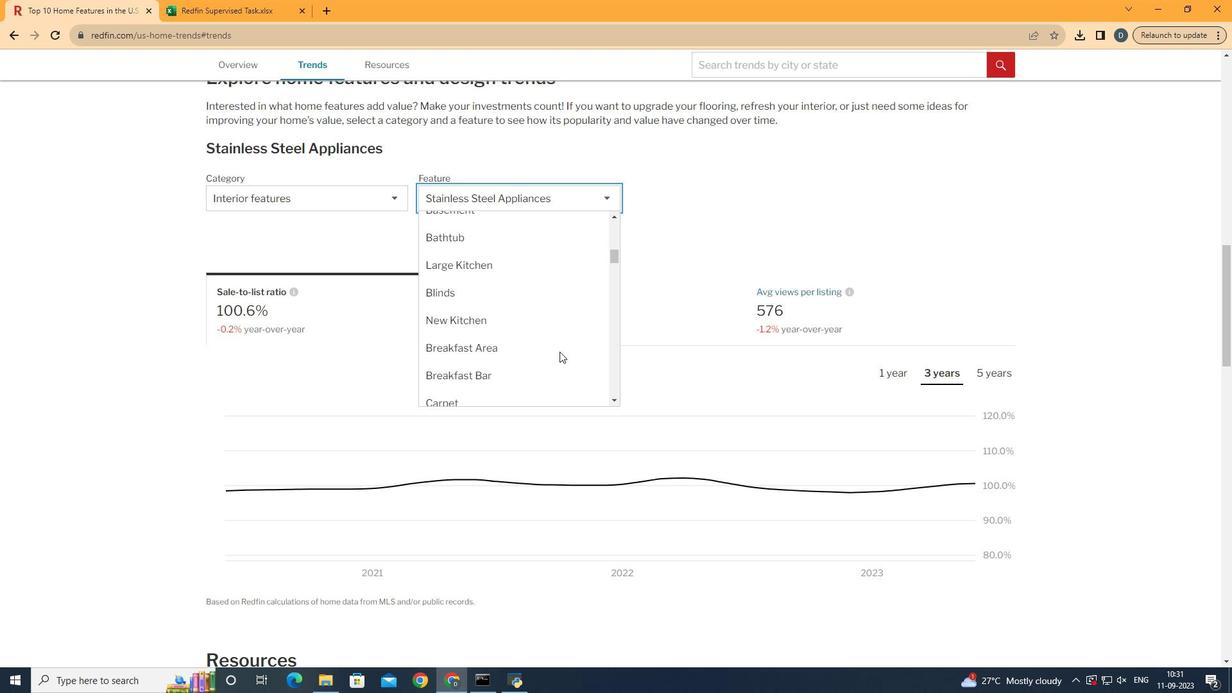 
Action: Mouse scrolled (559, 352) with delta (0, 0)
Screenshot: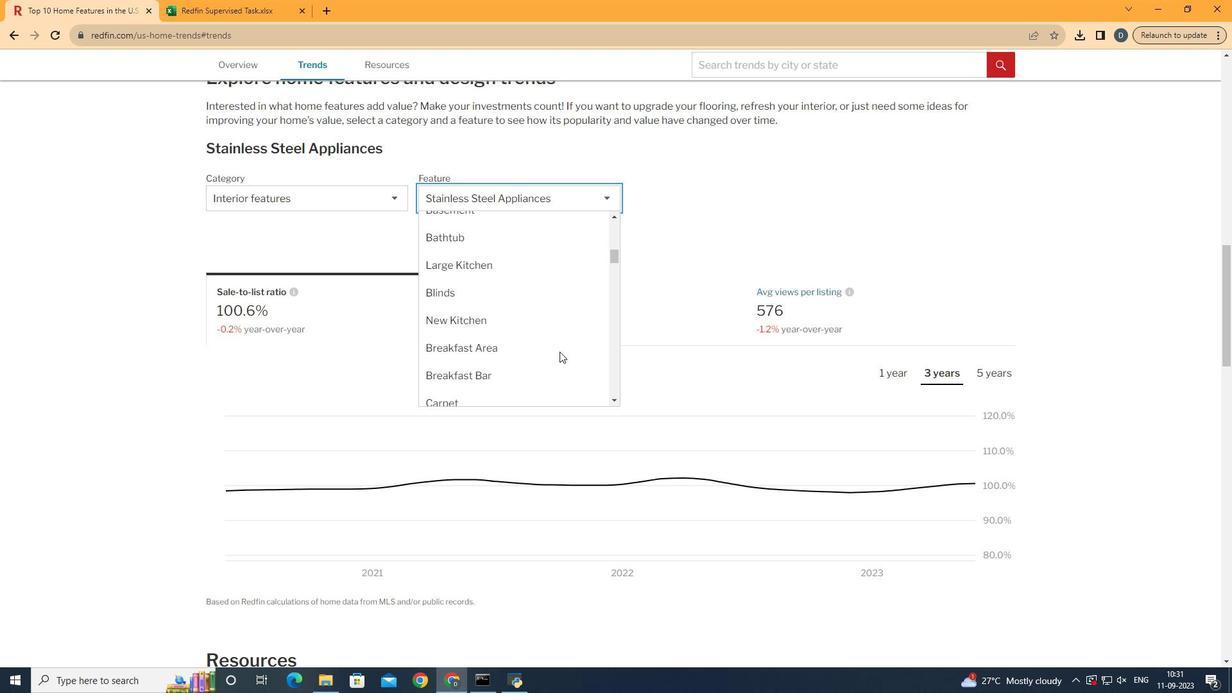 
Action: Mouse scrolled (559, 352) with delta (0, 0)
Screenshot: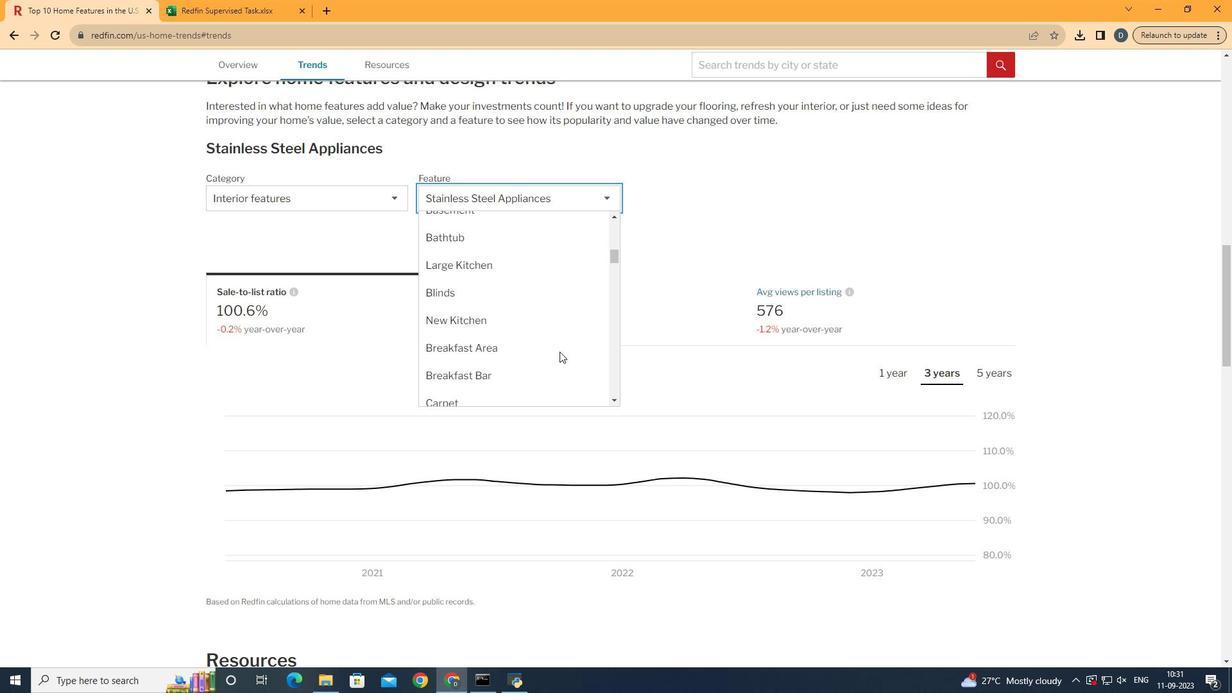 
Action: Mouse scrolled (559, 352) with delta (0, 0)
Screenshot: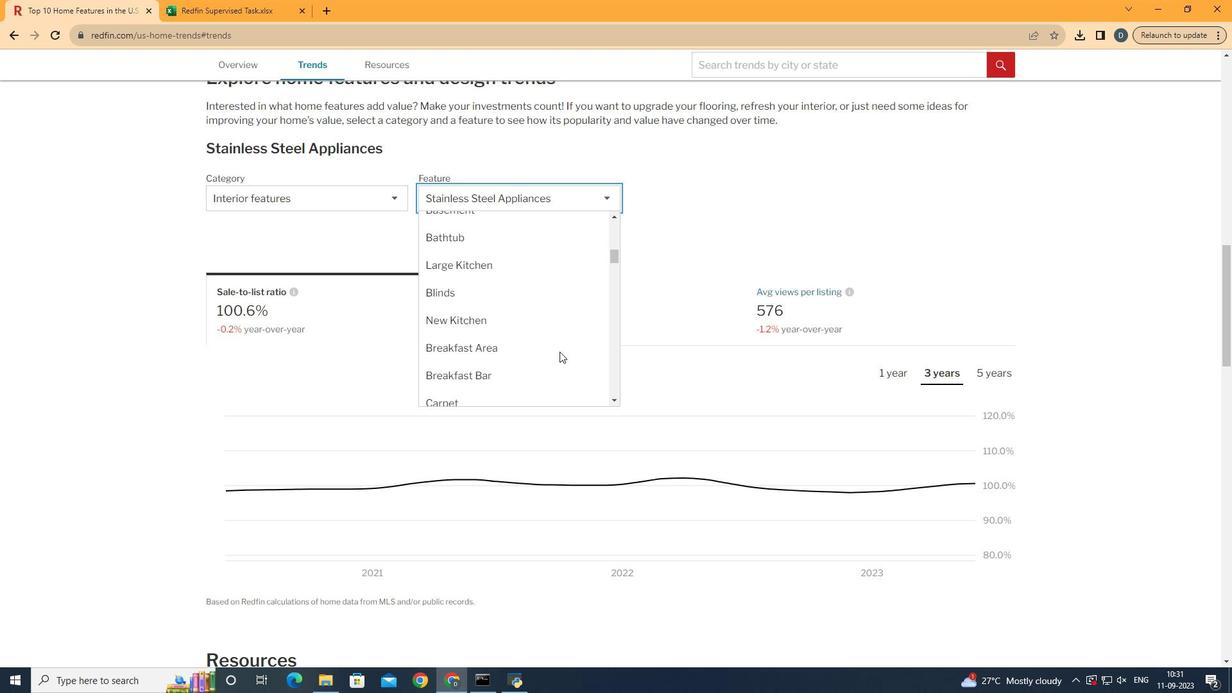 
Action: Mouse moved to (571, 235)
Screenshot: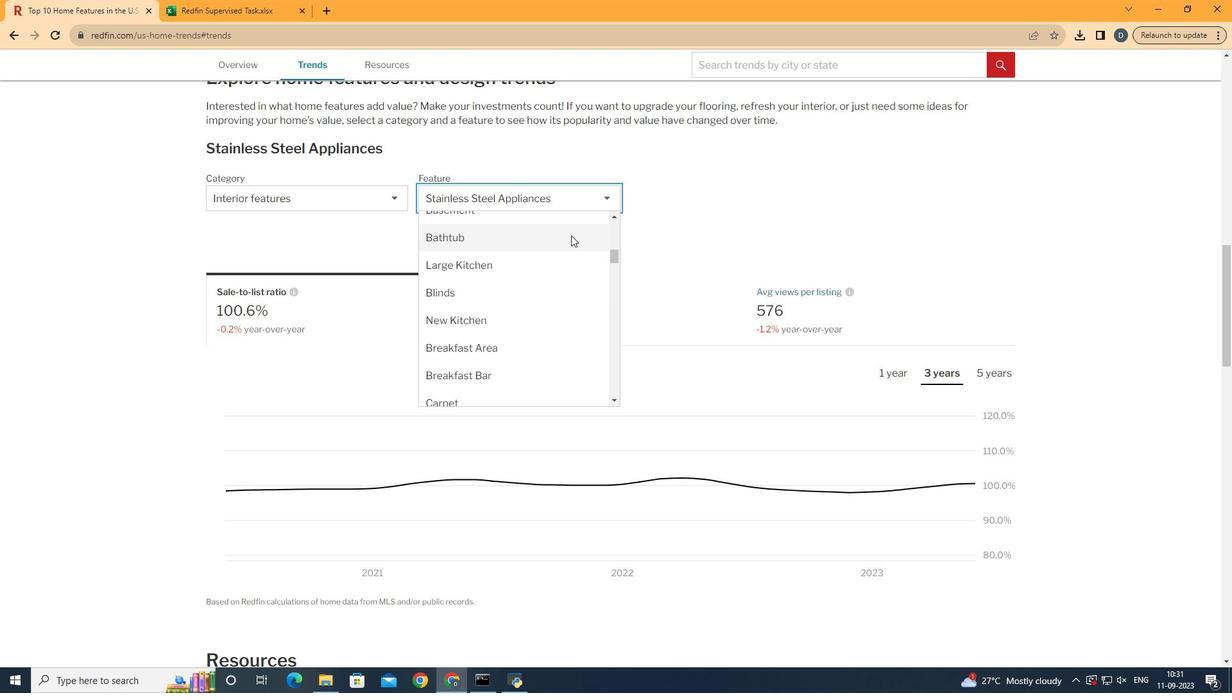 
Action: Mouse scrolled (571, 236) with delta (0, 0)
Screenshot: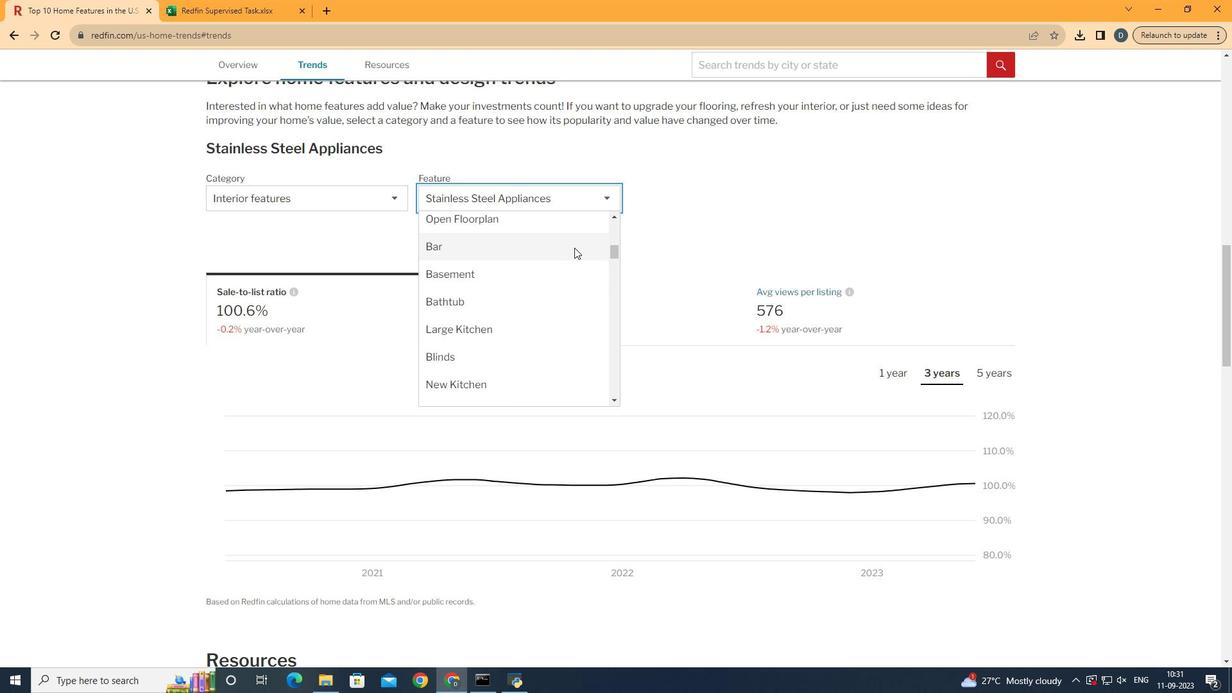 
Action: Mouse moved to (575, 277)
Screenshot: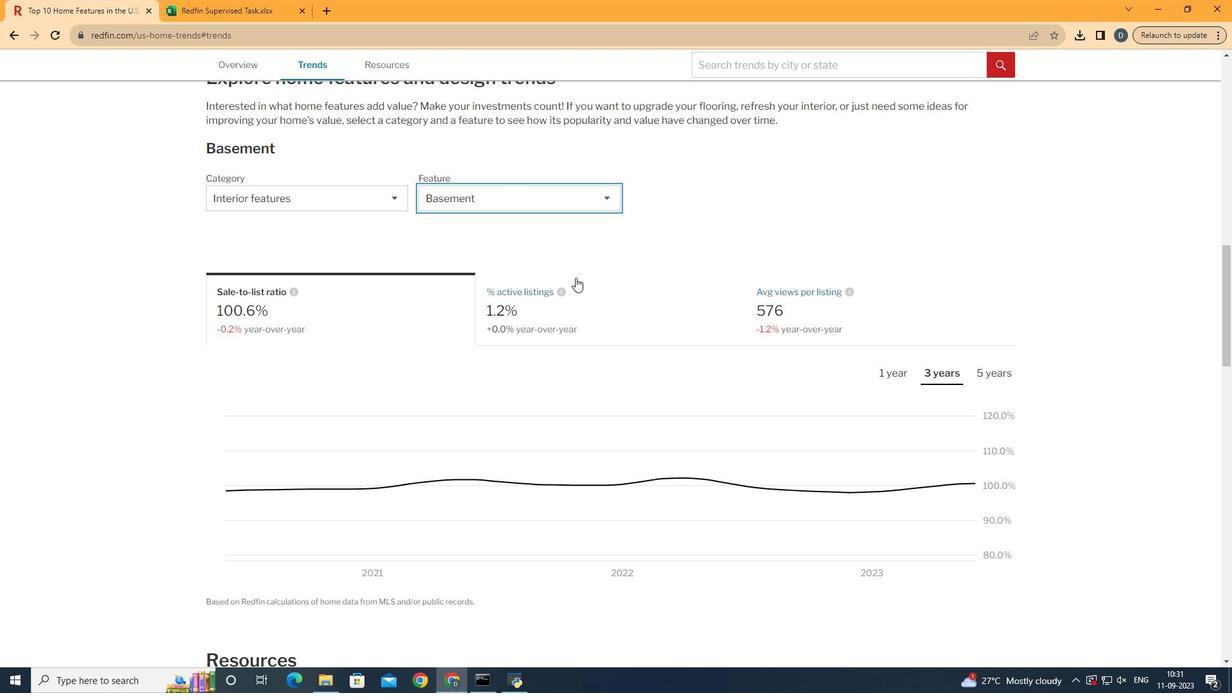 
Action: Mouse pressed left at (575, 277)
Screenshot: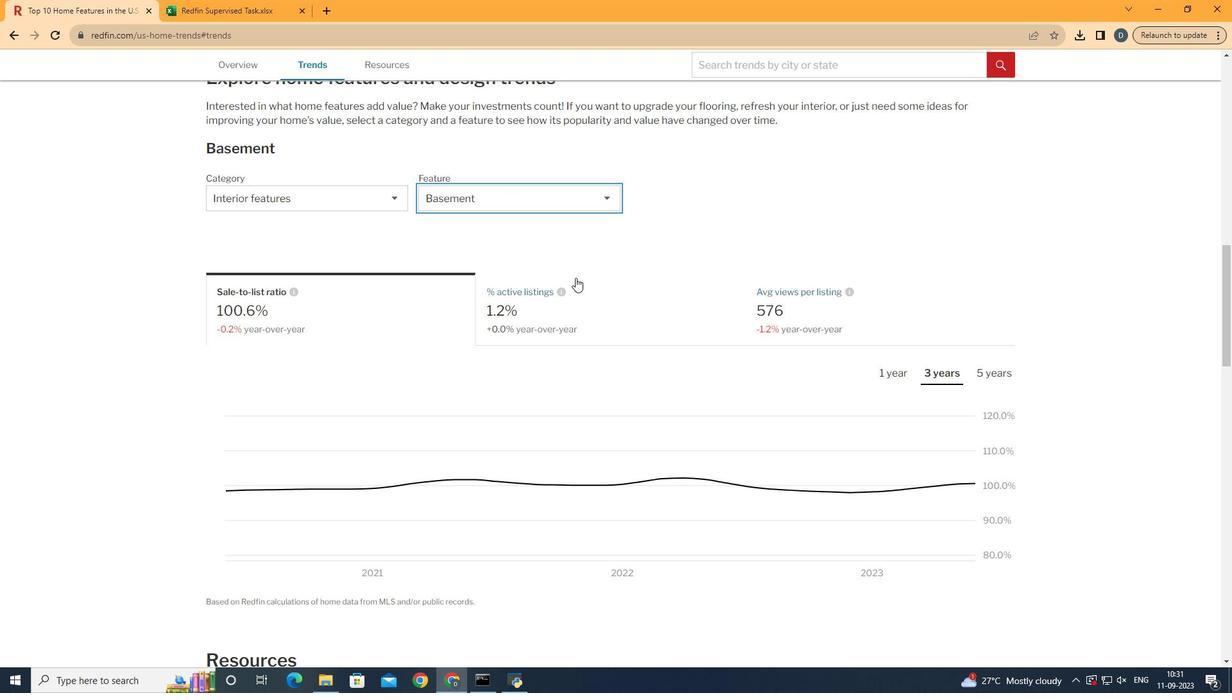 
Action: Mouse moved to (950, 317)
Screenshot: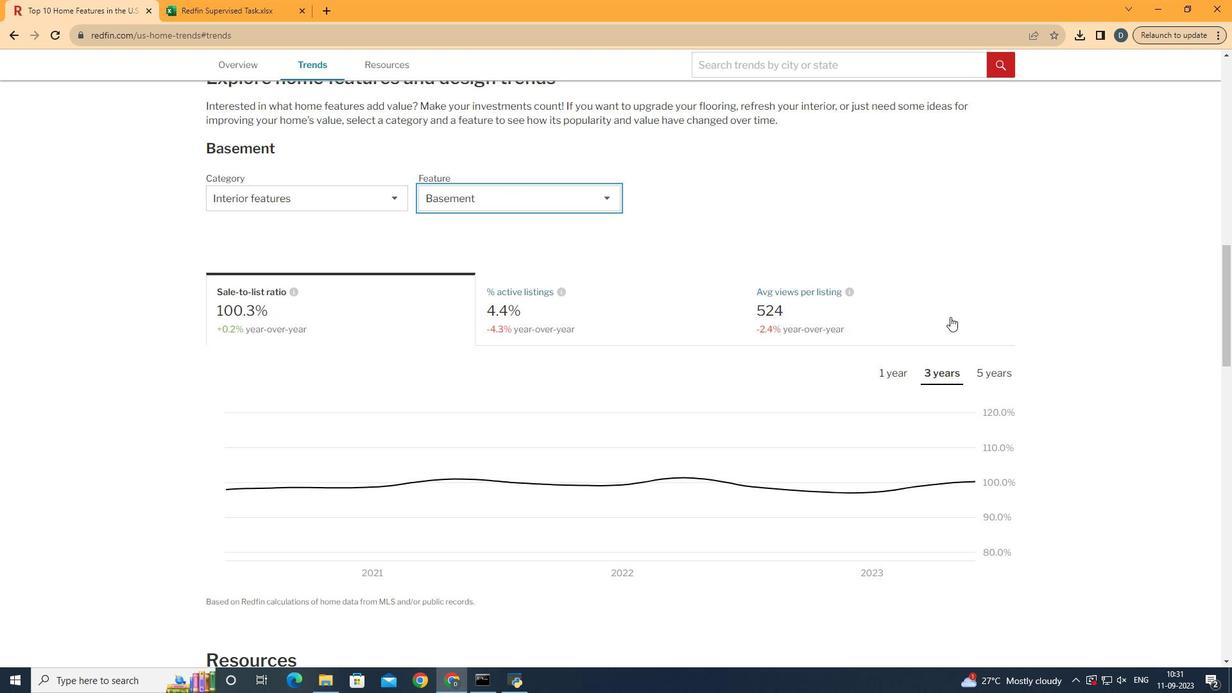 
Action: Mouse pressed left at (950, 317)
Screenshot: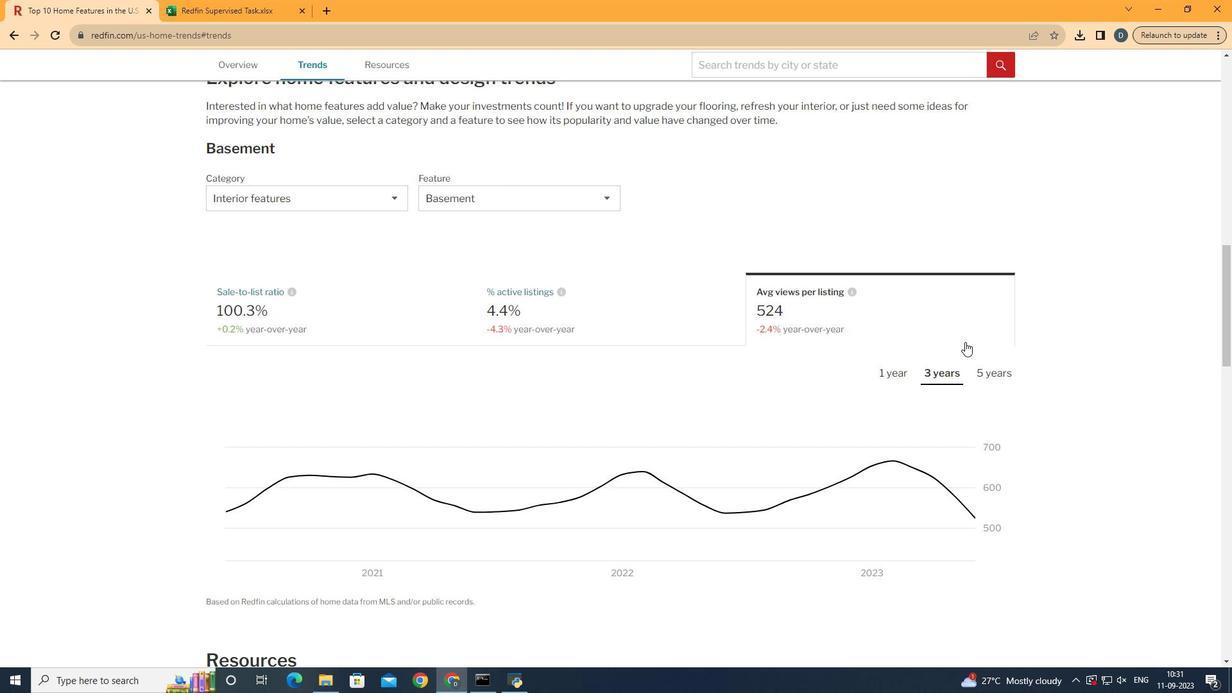 
Action: Mouse moved to (950, 376)
Screenshot: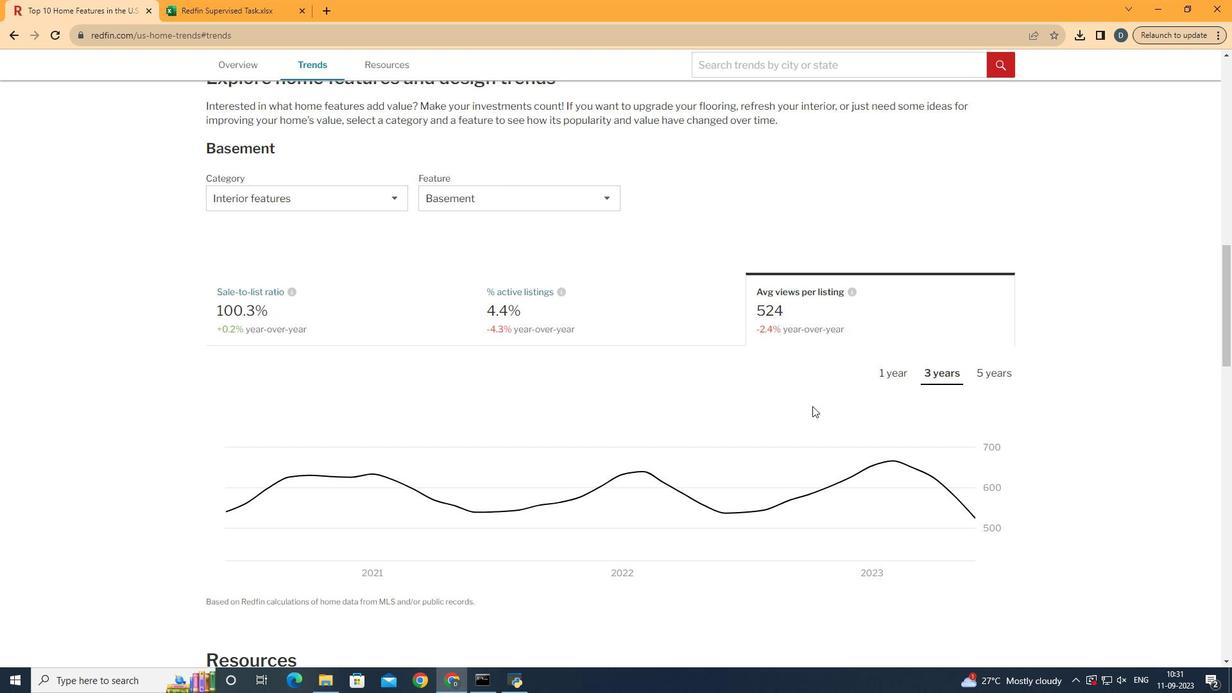 
Action: Mouse pressed left at (950, 376)
Screenshot: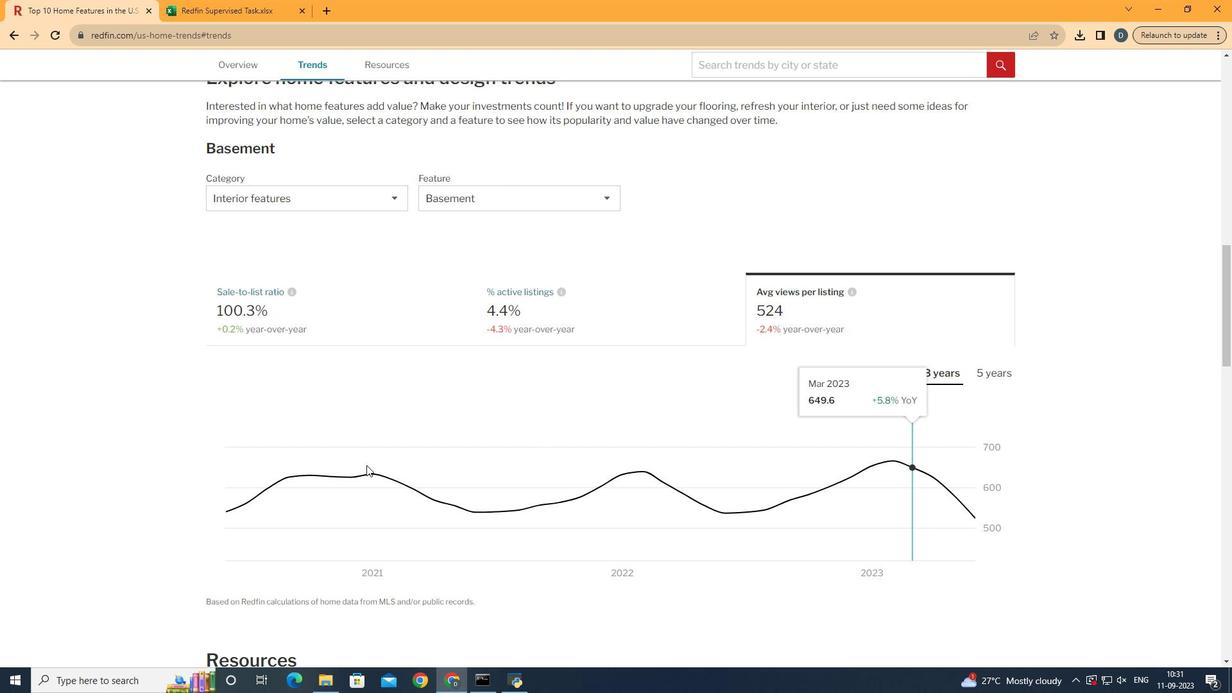 
Action: Mouse moved to (197, 541)
Screenshot: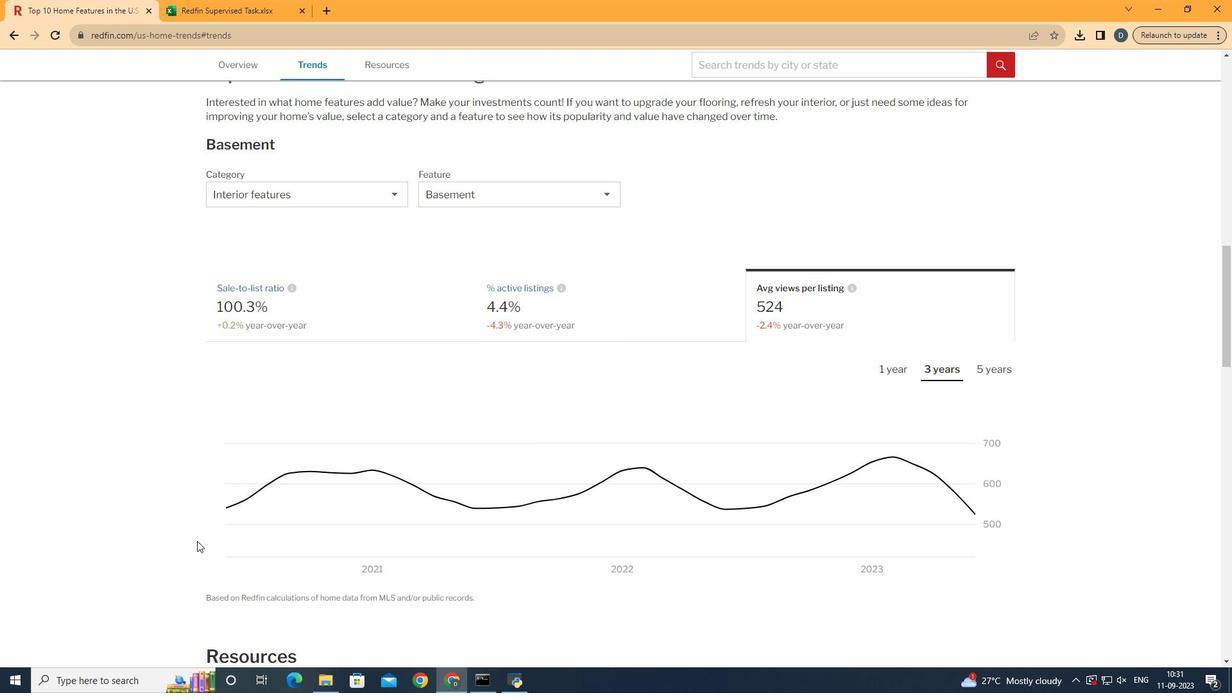
Action: Mouse scrolled (197, 540) with delta (0, 0)
Screenshot: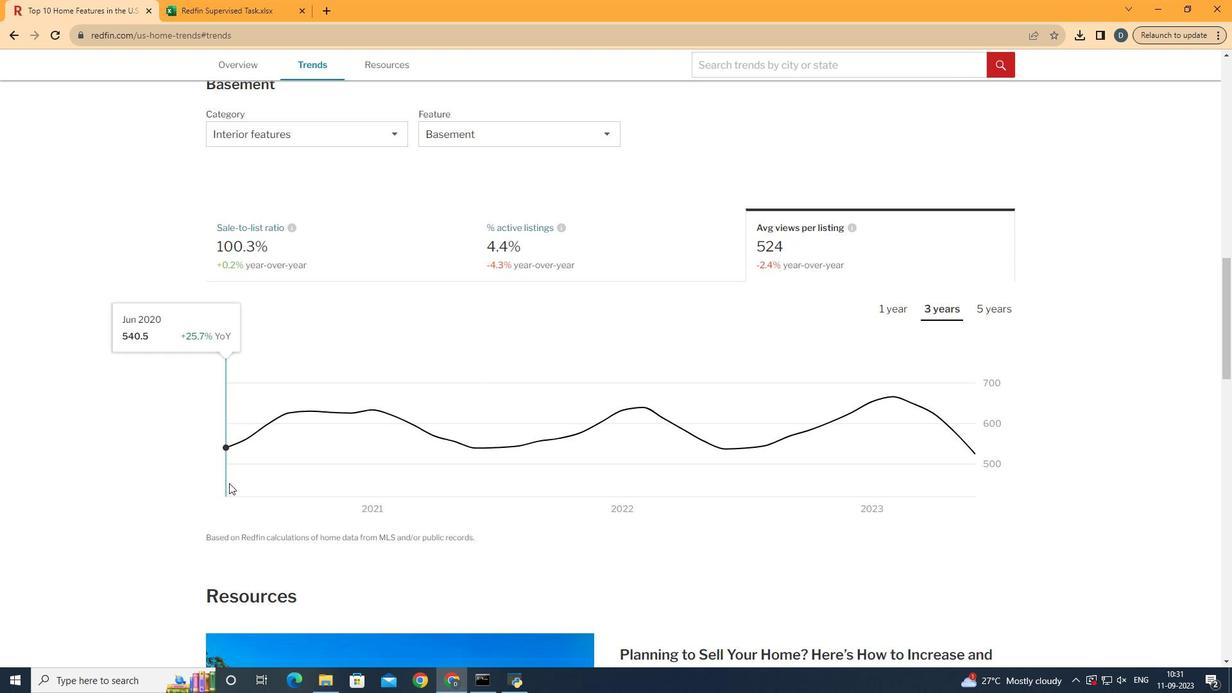 
Action: Mouse moved to (1009, 469)
Screenshot: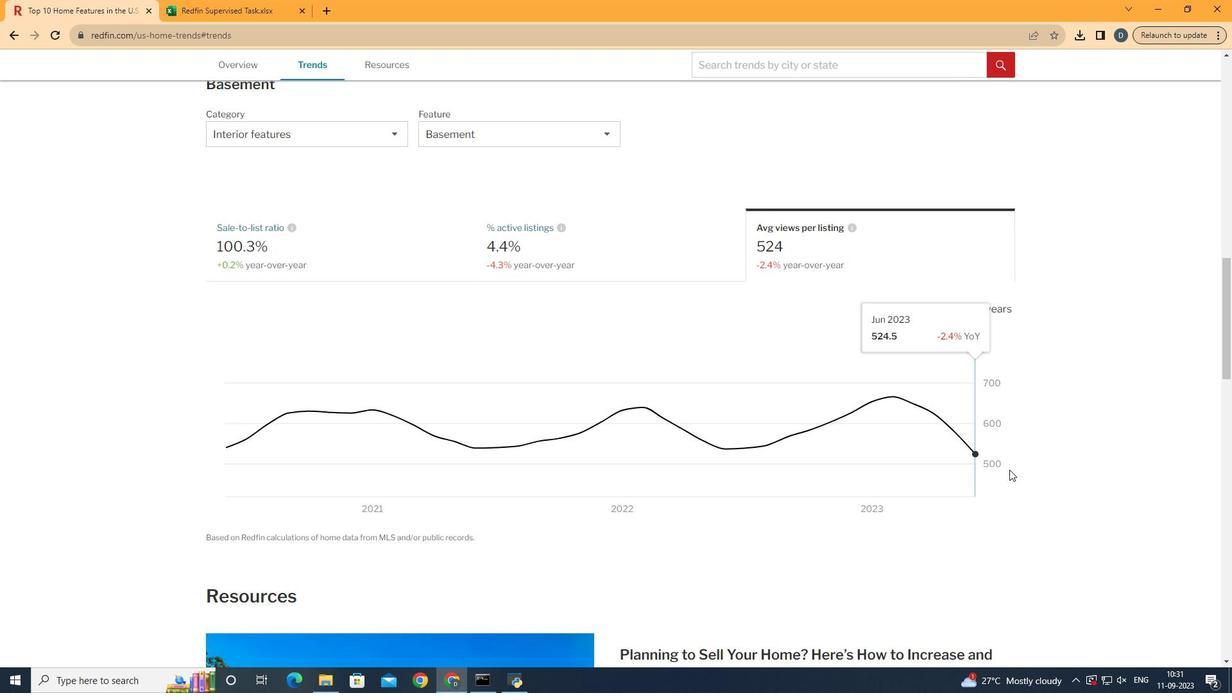 
